Task: Add an event with the title Marketing Strategy Meeting, date '2023/10/18', time 8:30 AM to 10:30 AMand add a description: This session encourages active participation and engagement from all attendees. After each presentation, there will be a brief discussion where participants can share their observations, ask questions, and exchange tips and techniques. The collaborative environment allows for a rich learning experience, as participants can learn from one another's strengths and challenges., put the event into Yellow category . Add location for the event as: 321 Retiro Park, Madrid, Spain, logged in from the account softage.1@softage.netand send the event invitation to softage.6@softage.net and softage.7@softage.net. Set a reminder for the event 5 week before
Action: Mouse moved to (117, 112)
Screenshot: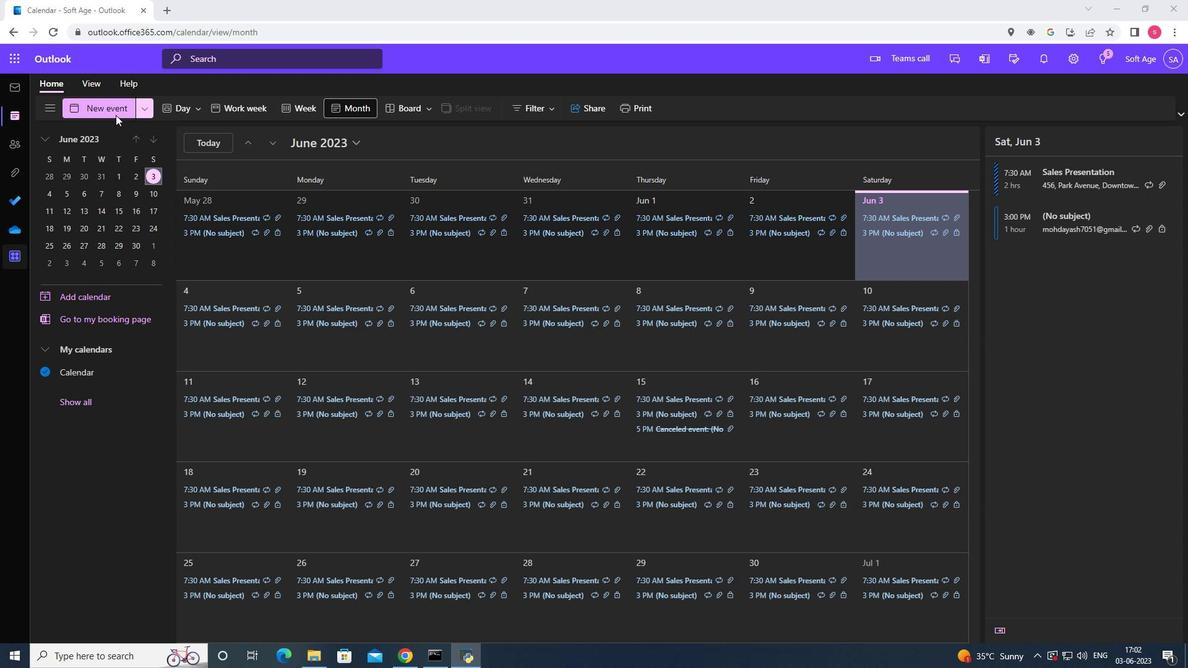 
Action: Mouse pressed left at (117, 112)
Screenshot: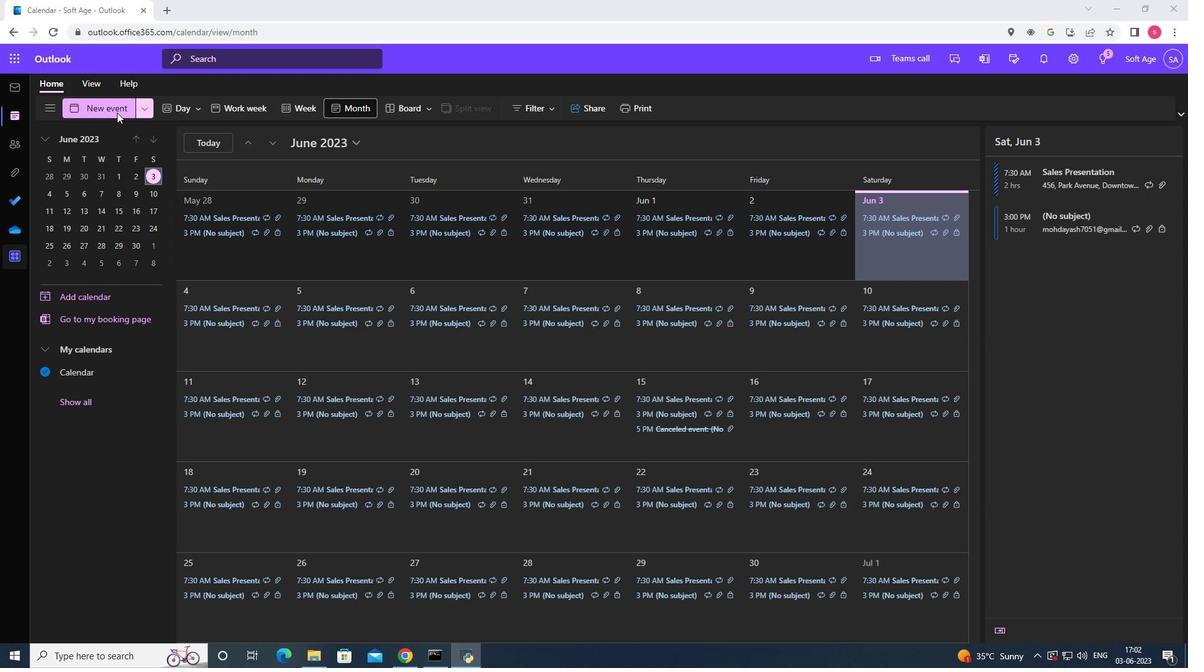 
Action: Mouse moved to (390, 192)
Screenshot: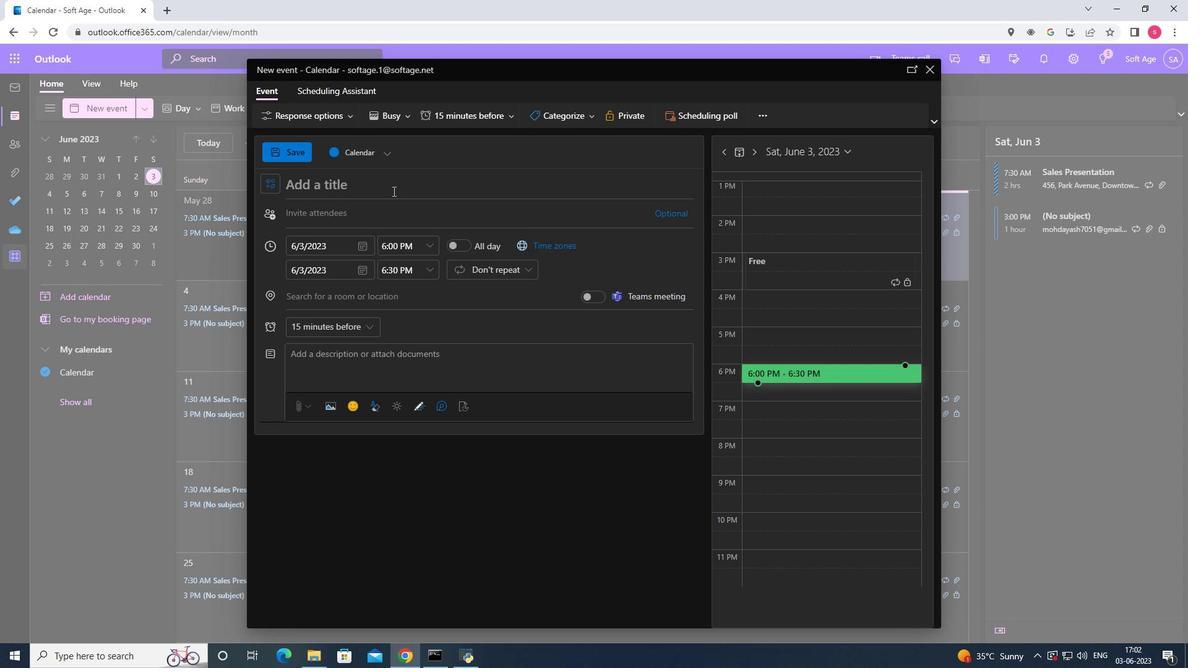 
Action: Key pressed <Key.shift>Marketing<Key.space><Key.shift>DS<Key.backspace><Key.backspace><Key.shift>Strategy<Key.space><Key.shift>Meeting
Screenshot: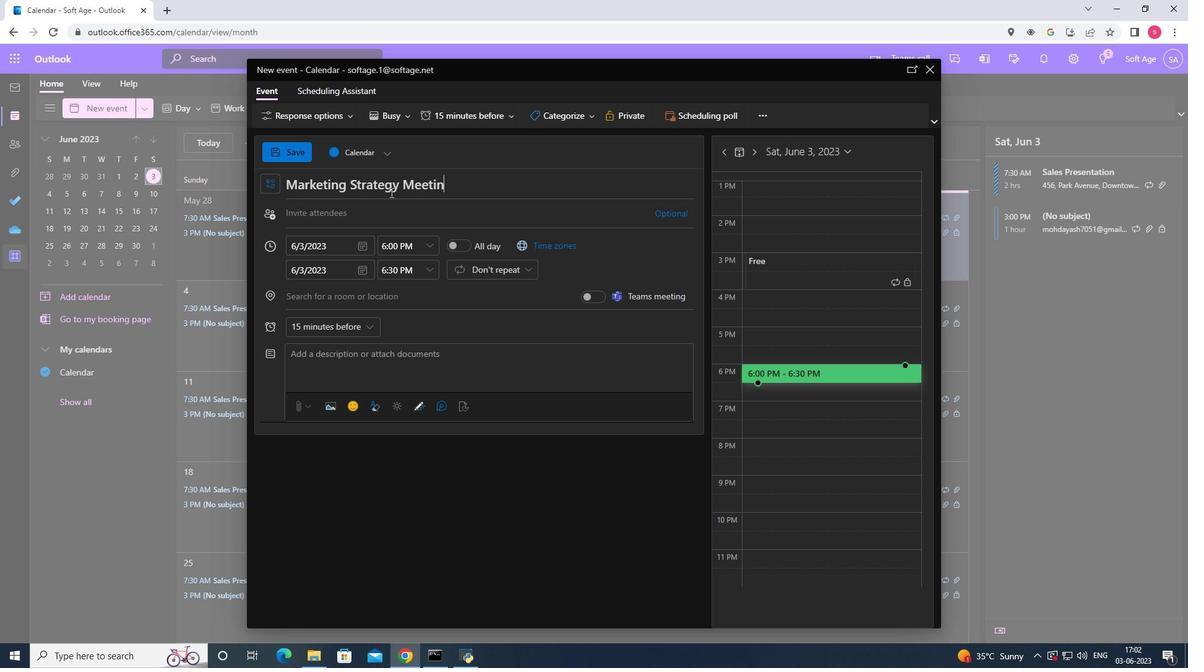 
Action: Mouse moved to (406, 355)
Screenshot: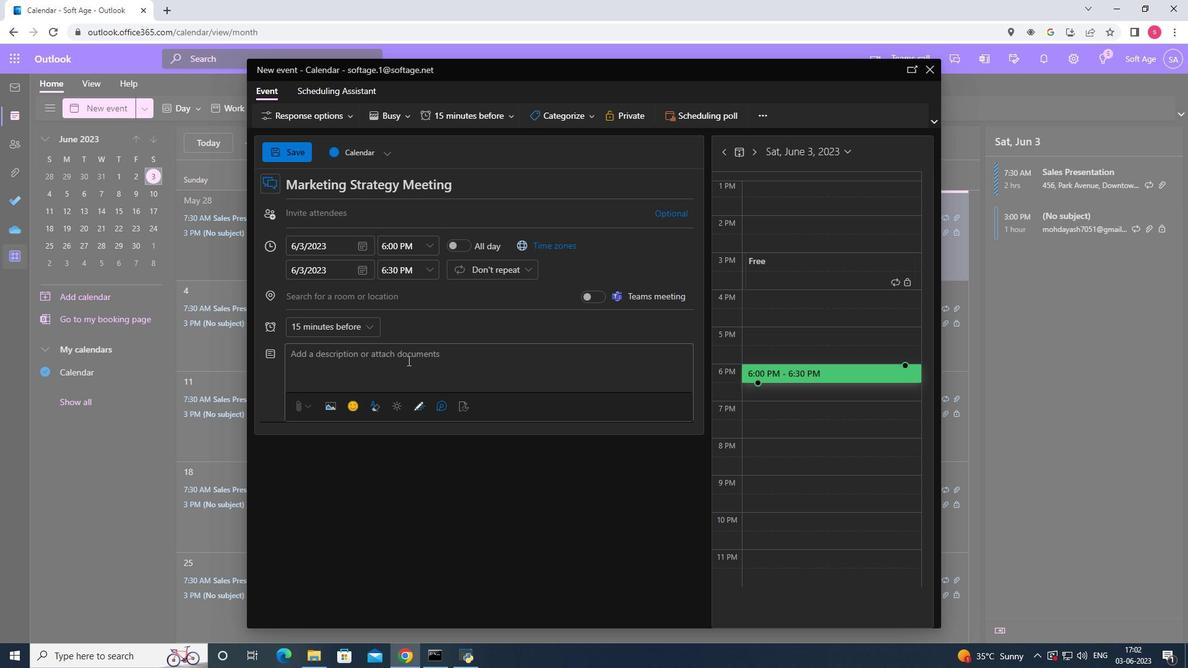 
Action: Mouse pressed left at (406, 355)
Screenshot: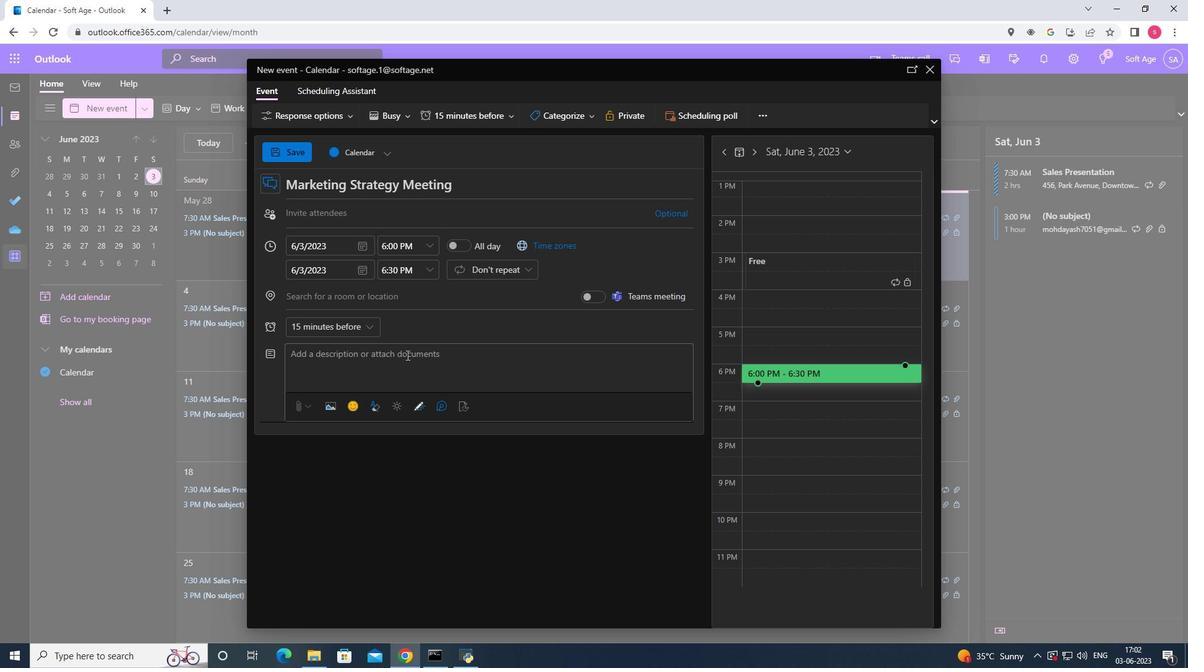 
Action: Mouse moved to (361, 248)
Screenshot: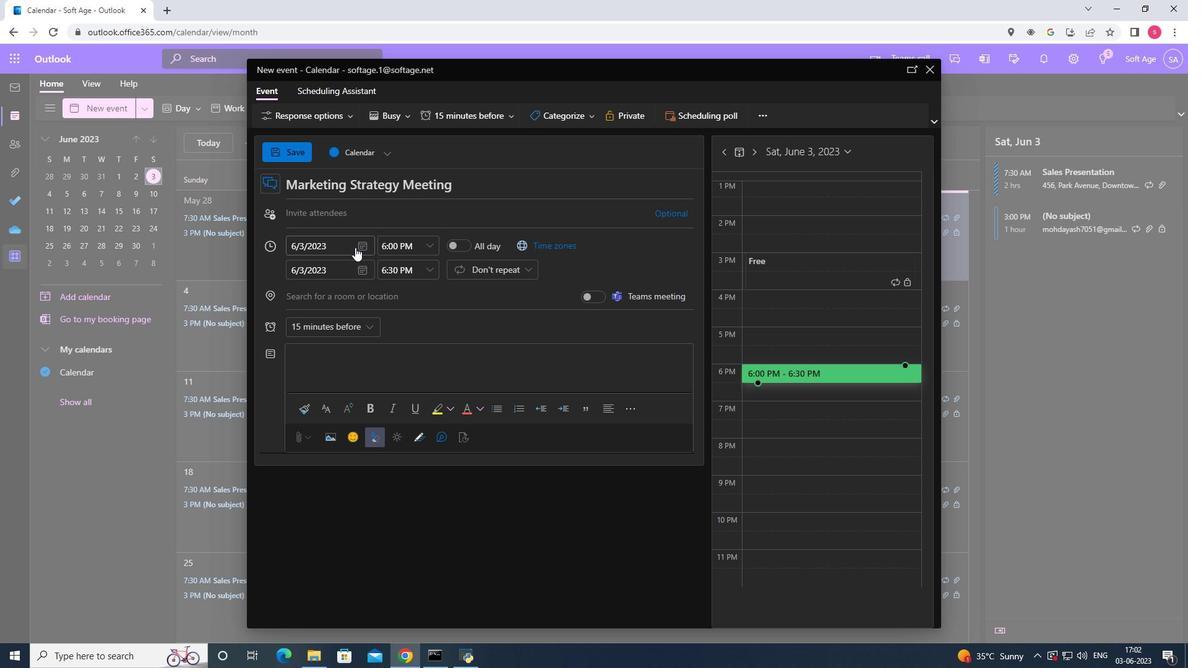 
Action: Mouse pressed left at (361, 248)
Screenshot: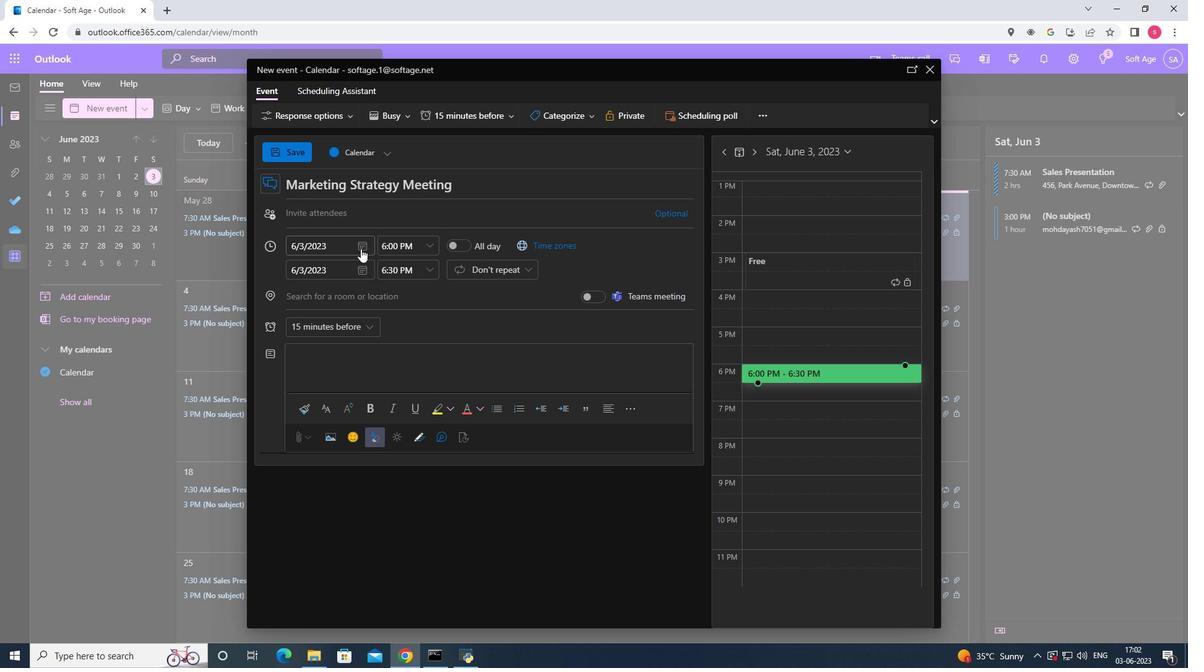 
Action: Mouse moved to (406, 276)
Screenshot: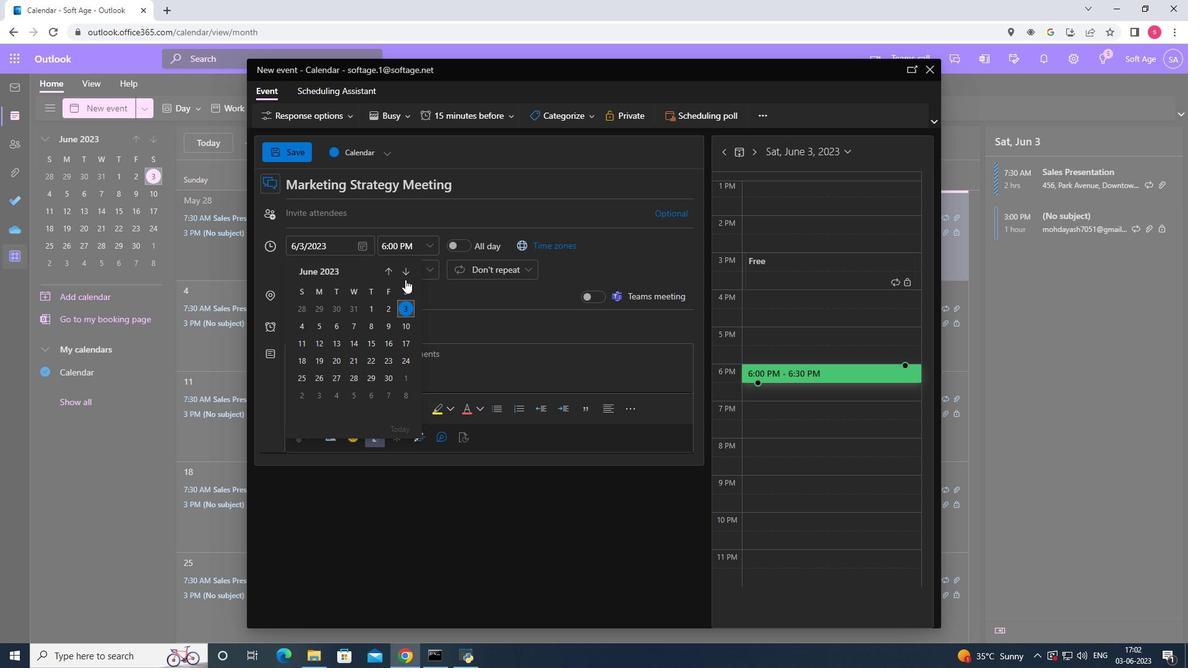 
Action: Mouse pressed left at (406, 276)
Screenshot: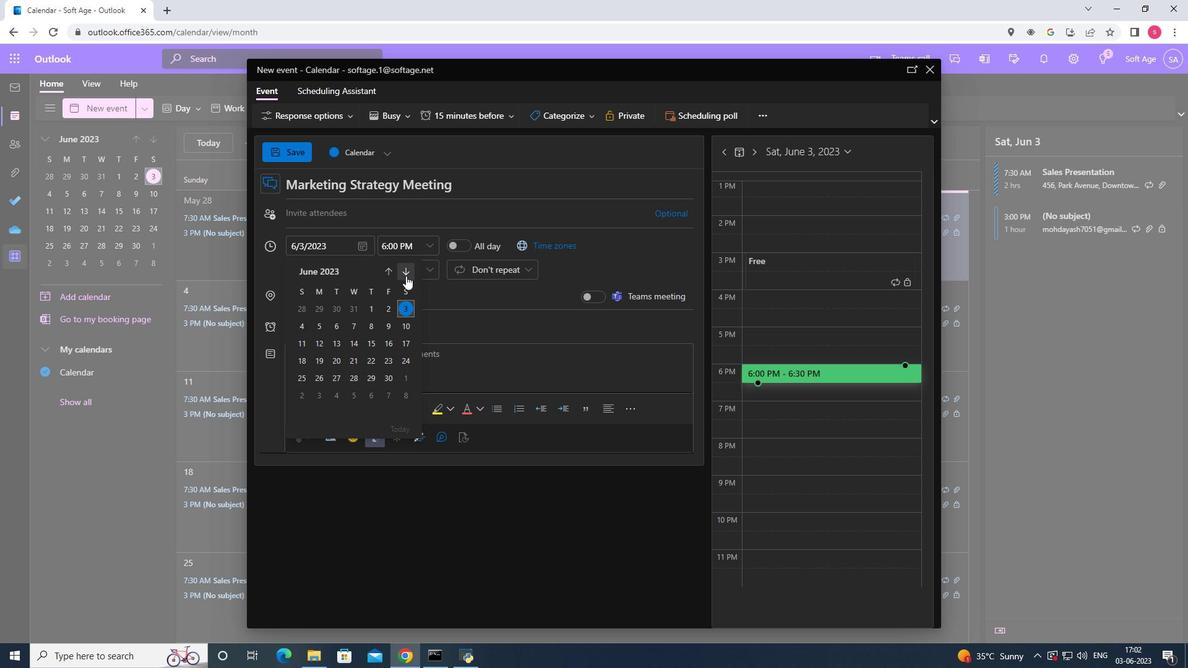 
Action: Mouse pressed left at (406, 276)
Screenshot: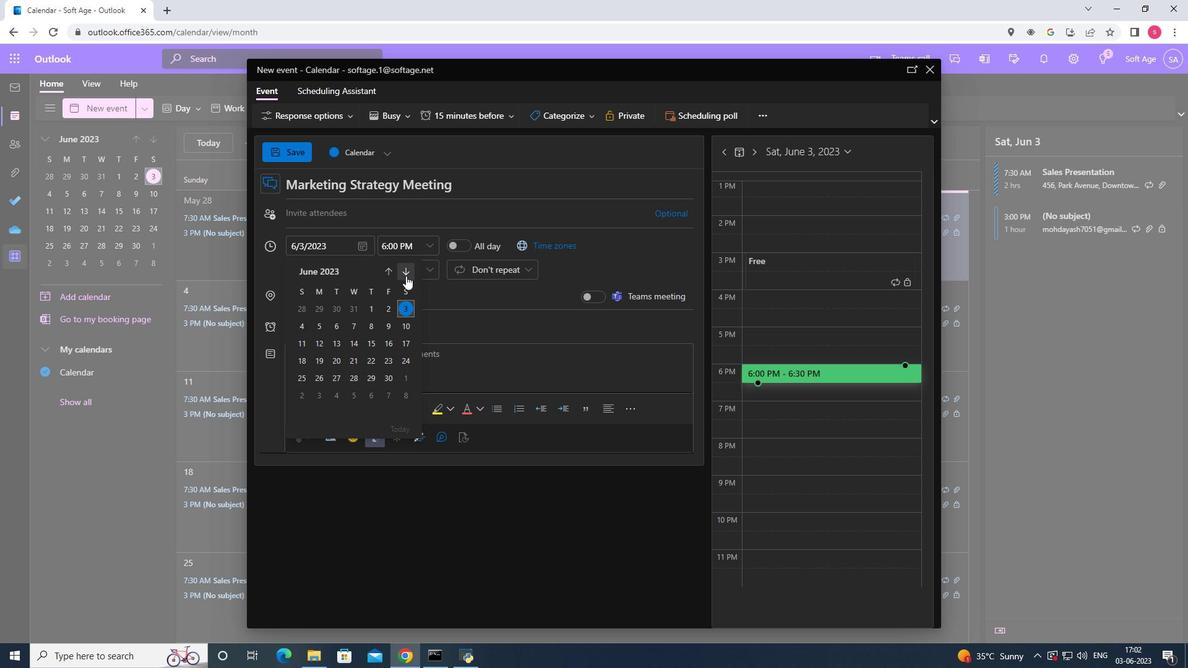 
Action: Mouse pressed left at (406, 276)
Screenshot: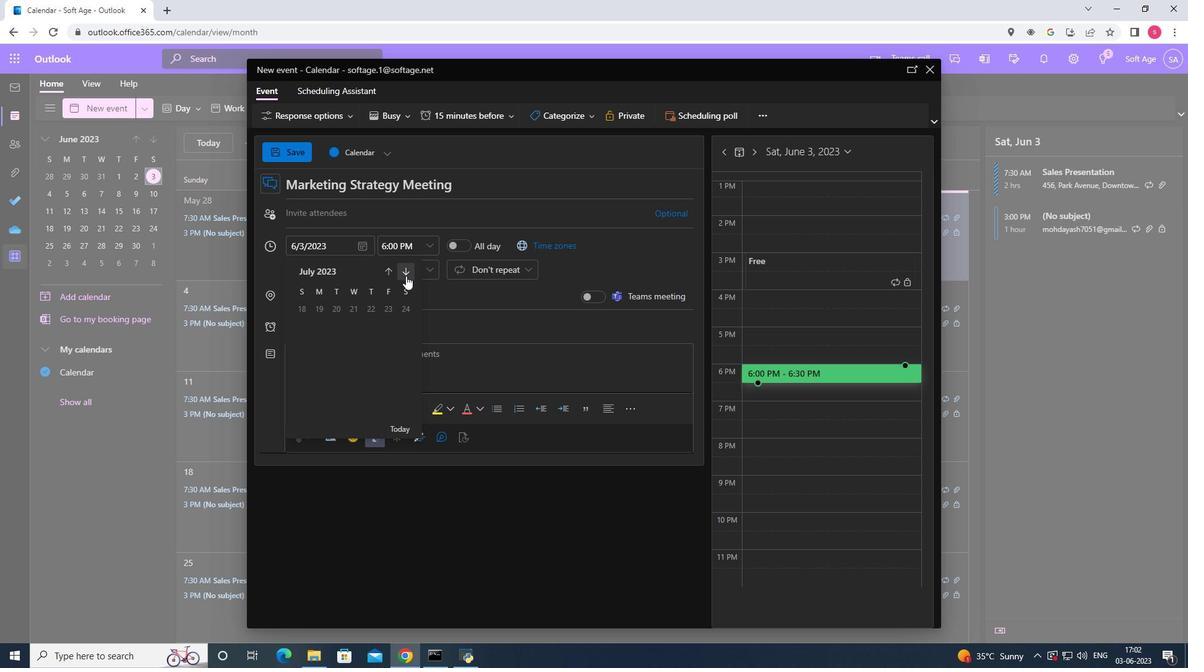 
Action: Mouse pressed left at (406, 276)
Screenshot: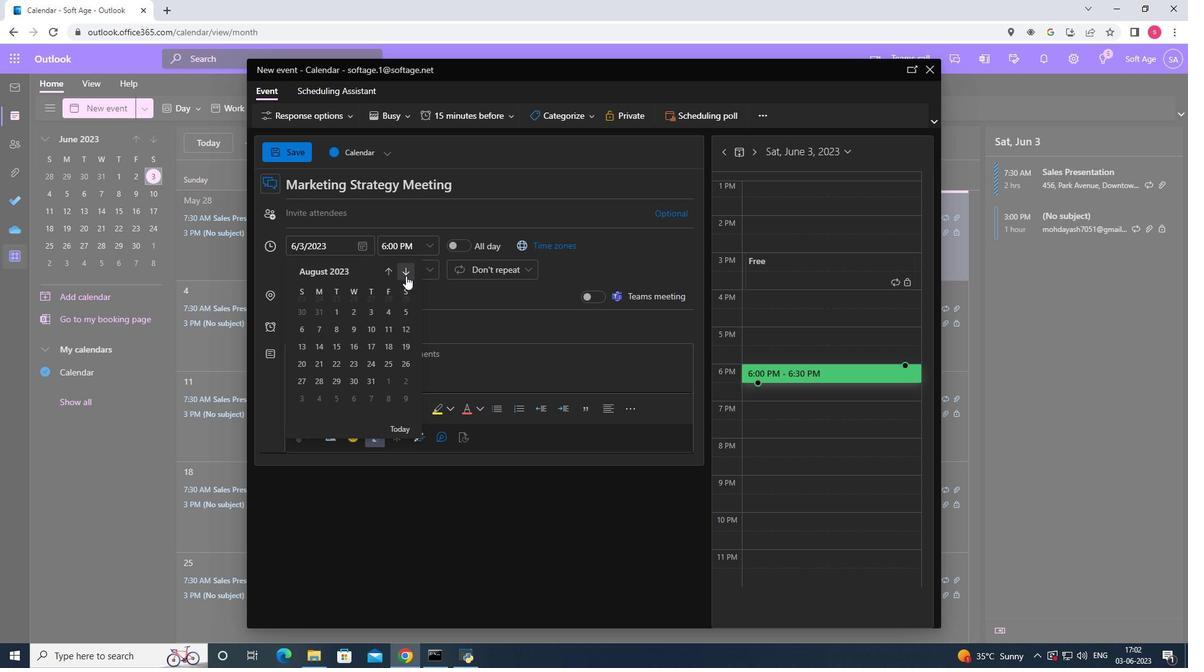 
Action: Mouse pressed left at (406, 276)
Screenshot: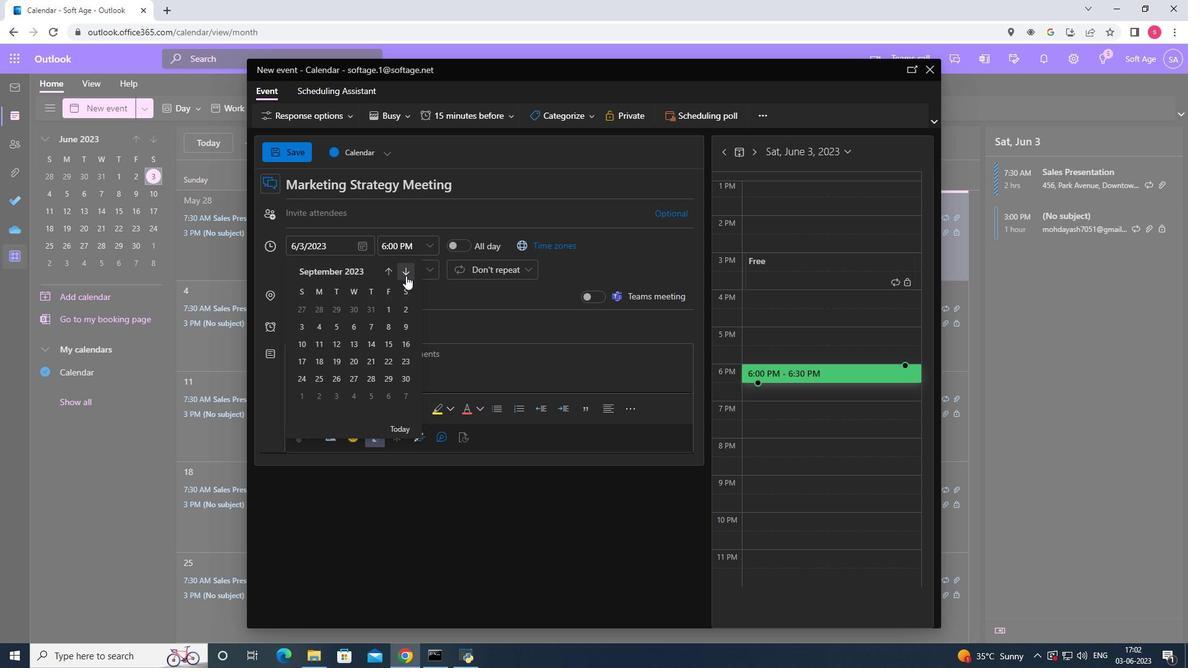 
Action: Mouse pressed left at (406, 276)
Screenshot: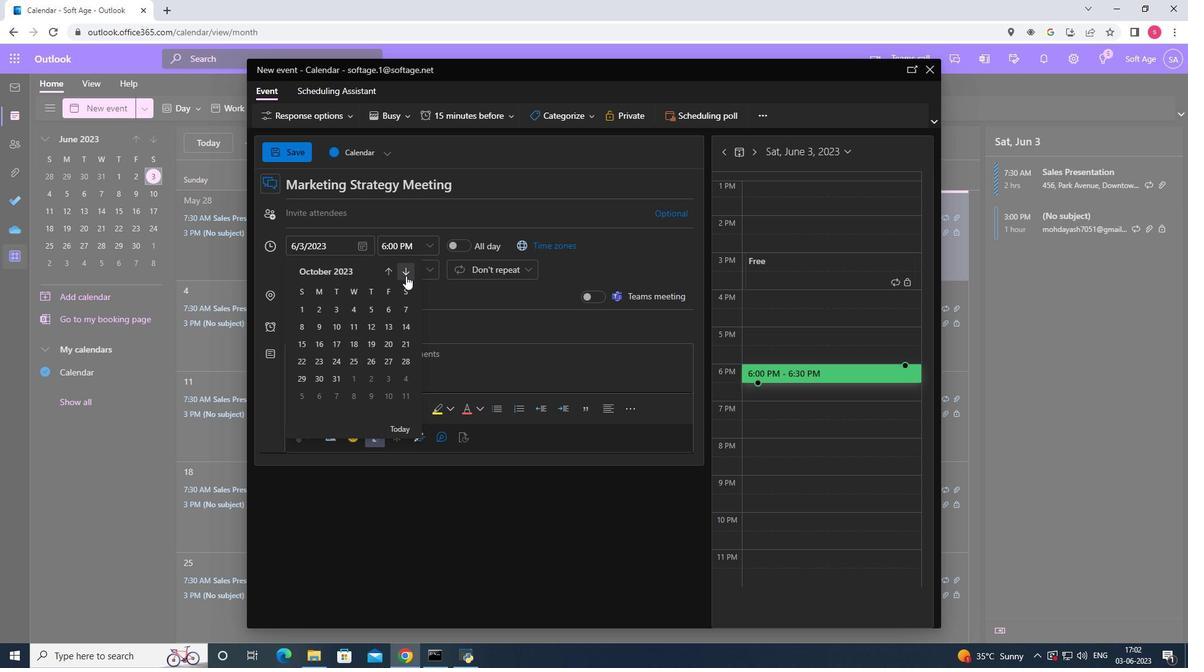 
Action: Mouse moved to (391, 273)
Screenshot: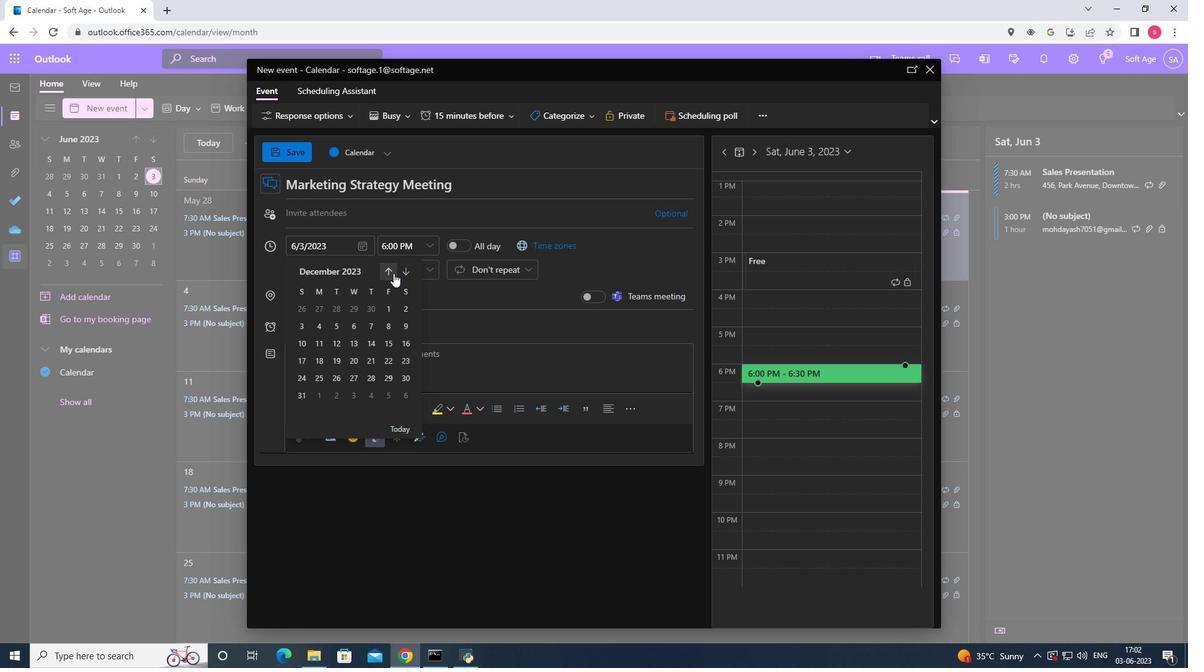 
Action: Mouse pressed left at (391, 273)
Screenshot: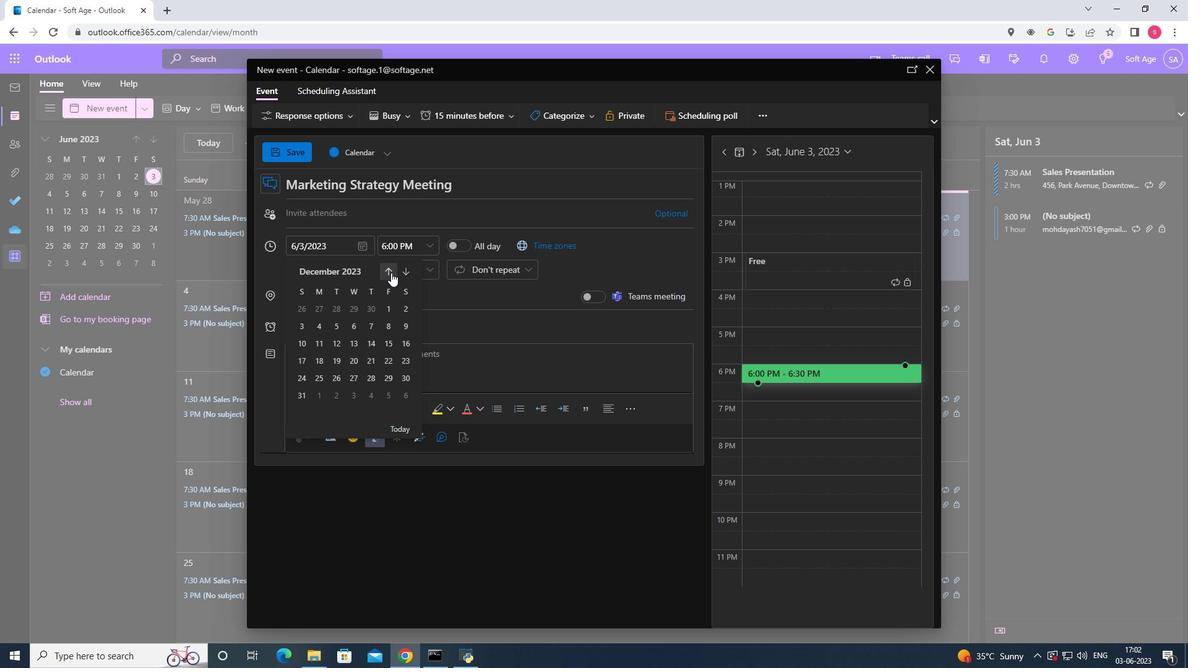 
Action: Mouse moved to (387, 273)
Screenshot: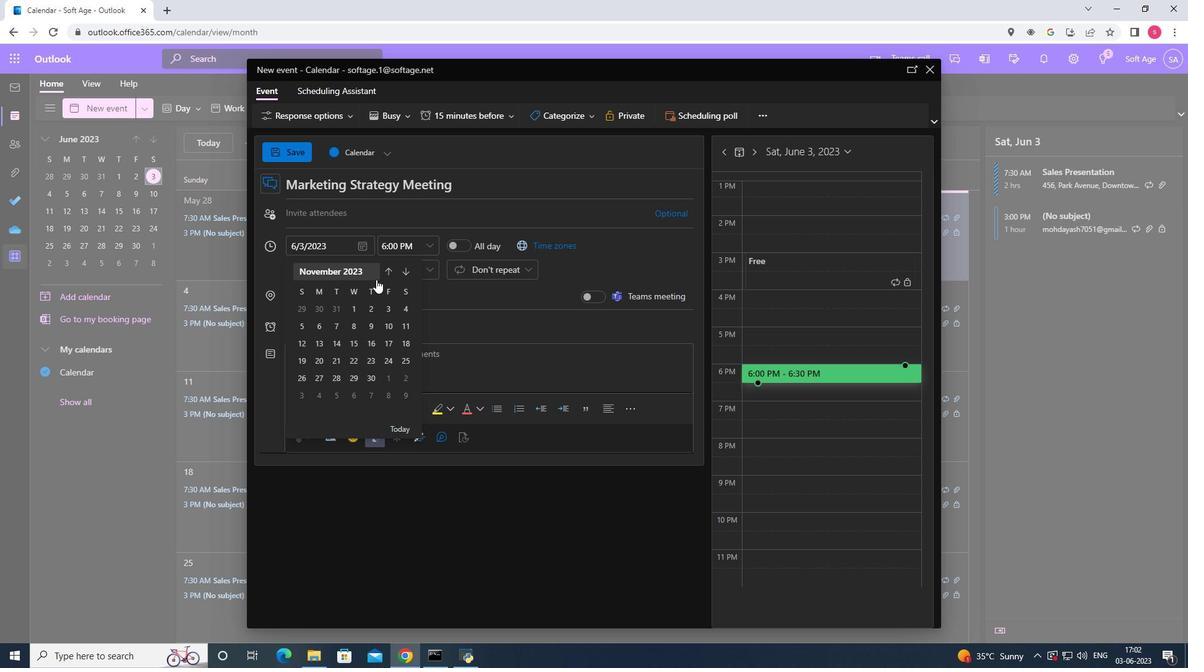 
Action: Mouse pressed left at (387, 273)
Screenshot: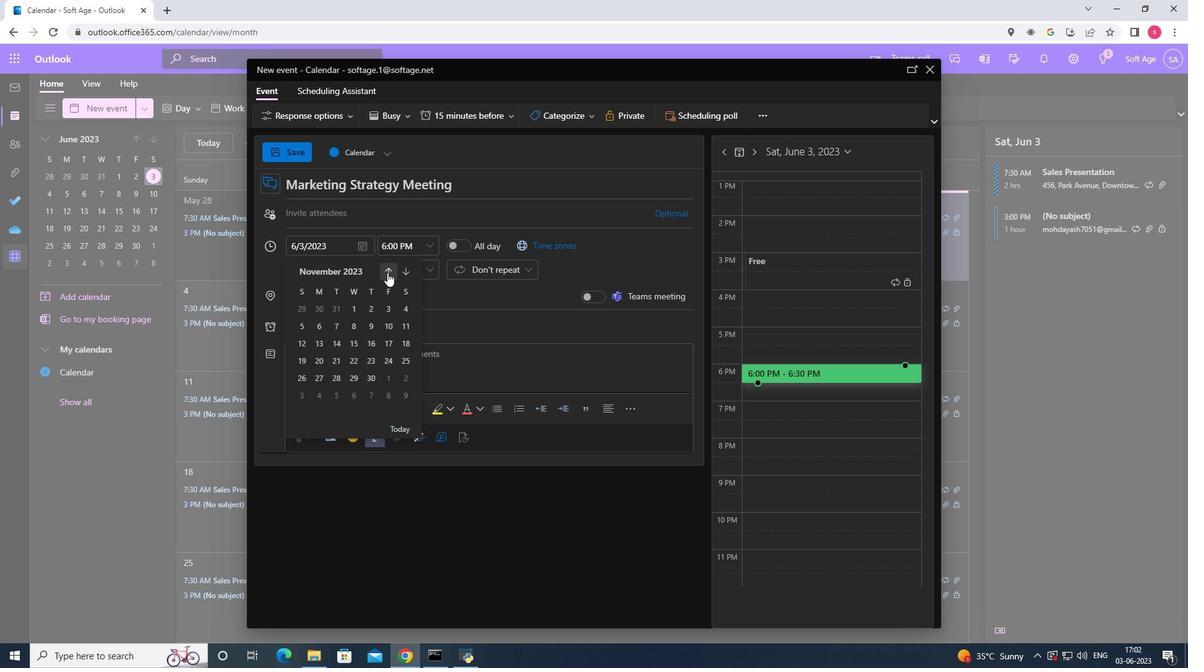 
Action: Mouse moved to (358, 343)
Screenshot: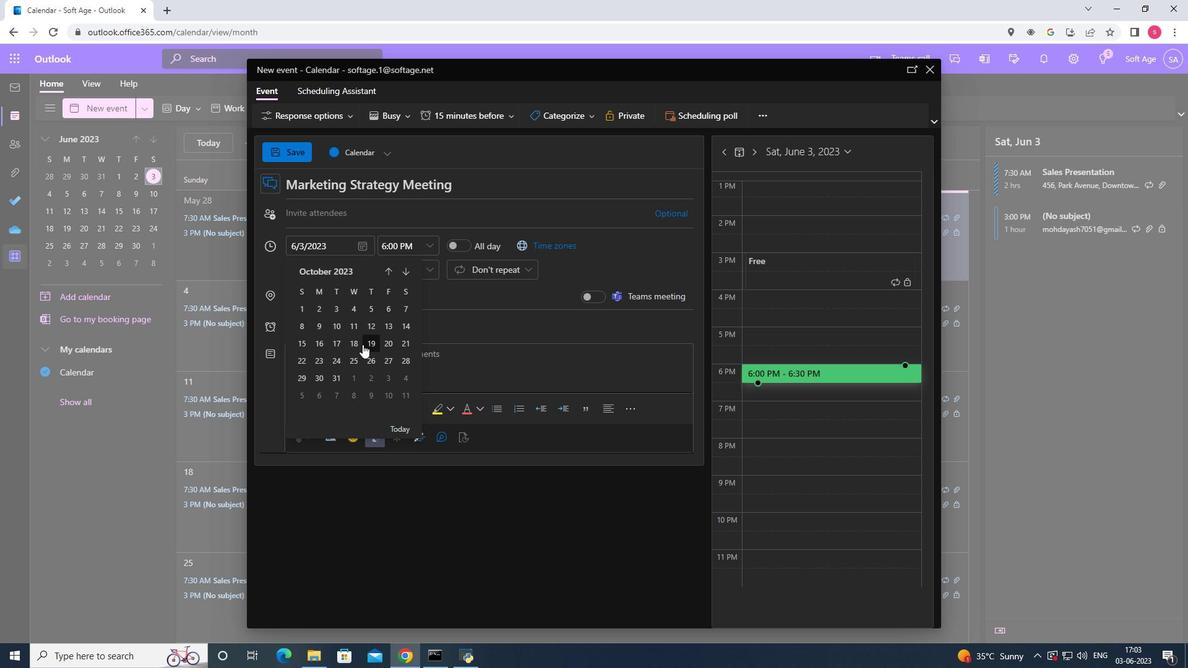 
Action: Mouse pressed left at (358, 343)
Screenshot: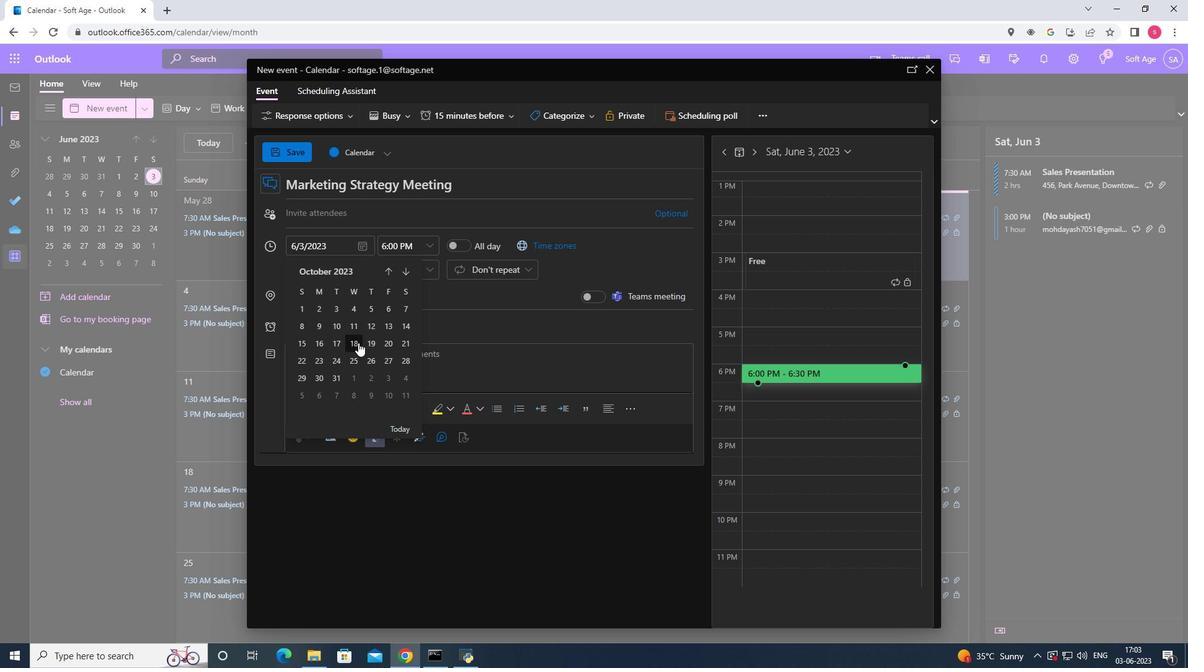 
Action: Mouse moved to (426, 245)
Screenshot: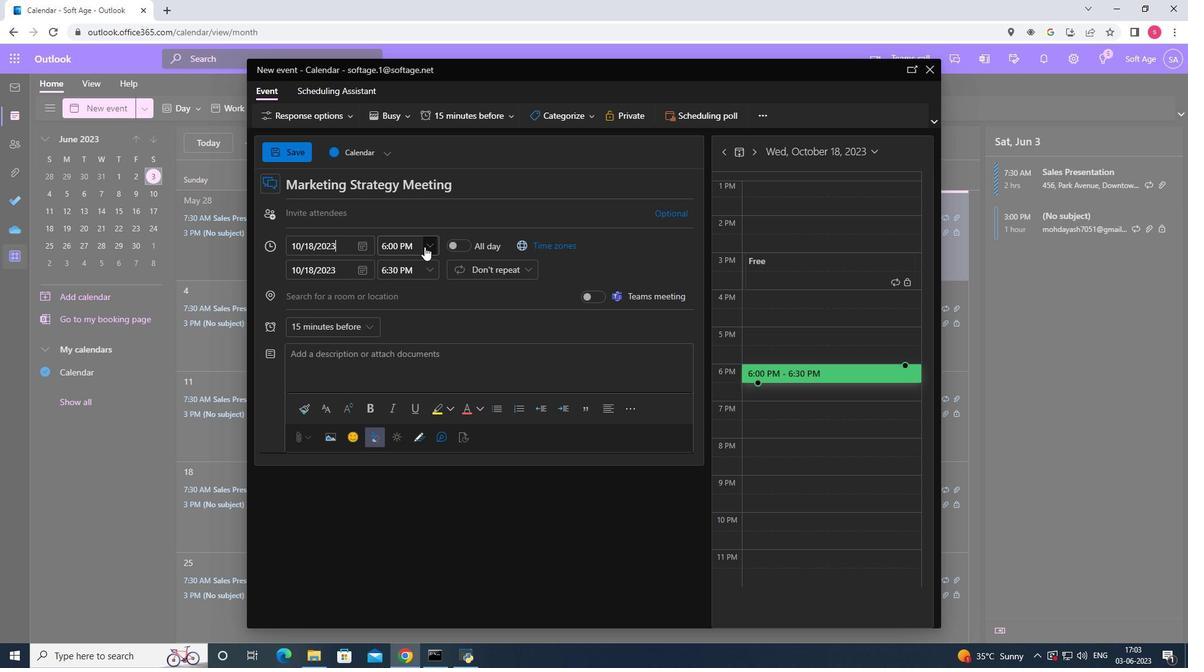 
Action: Mouse pressed left at (426, 245)
Screenshot: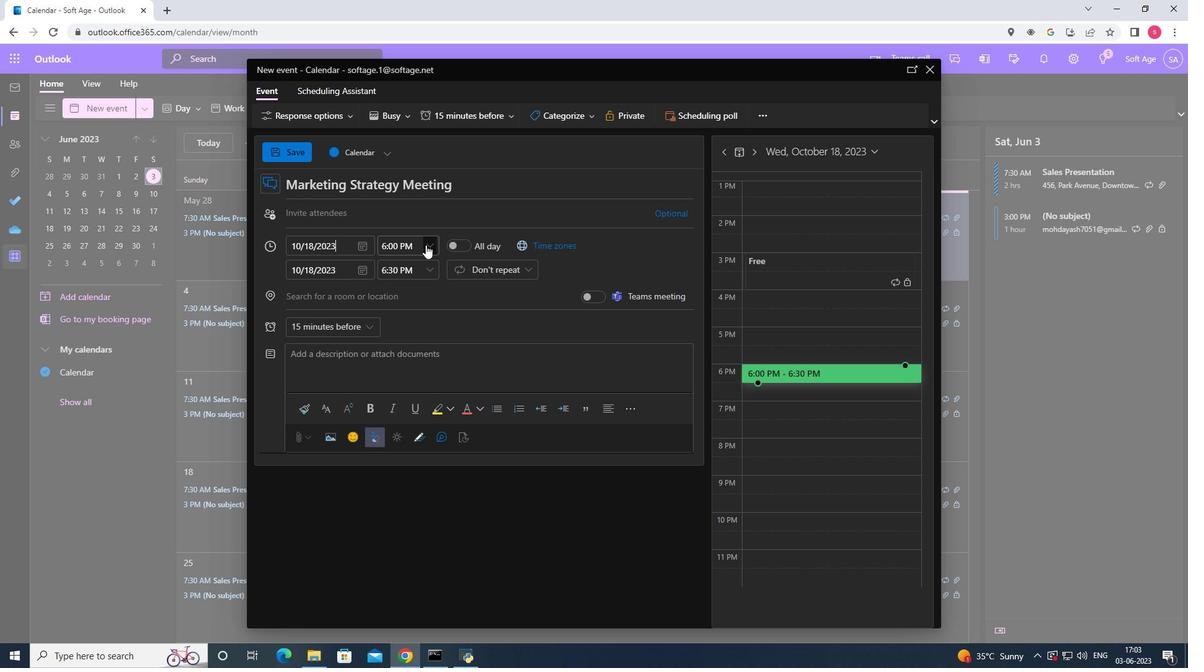 
Action: Mouse moved to (448, 258)
Screenshot: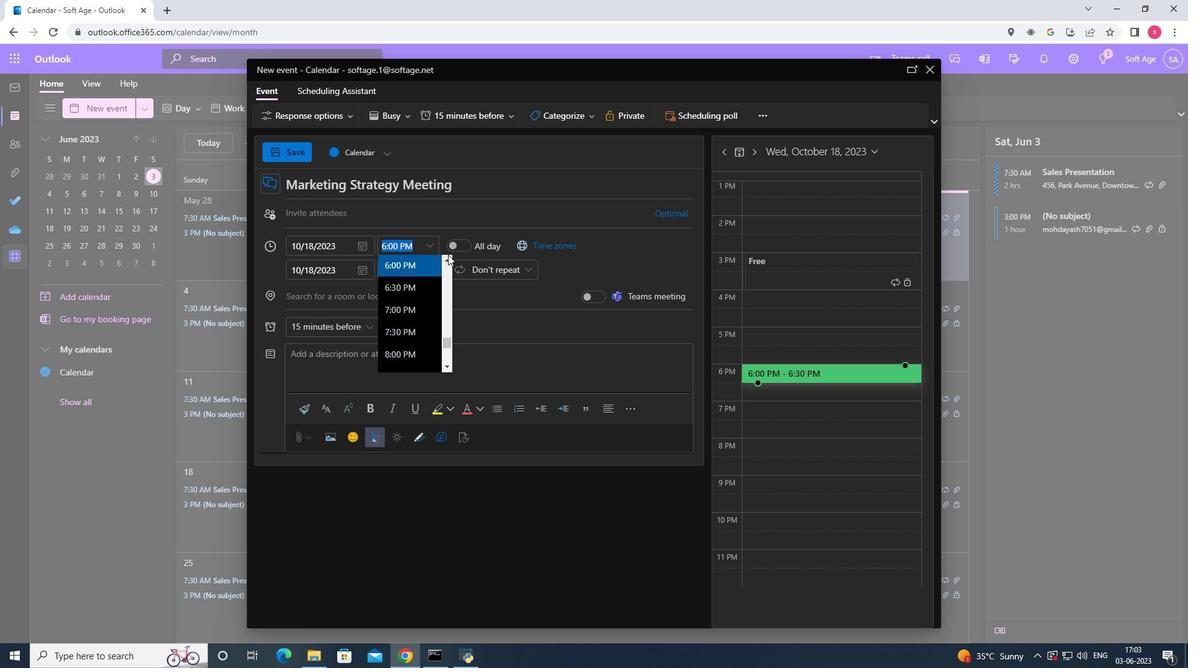 
Action: Mouse pressed left at (448, 258)
Screenshot: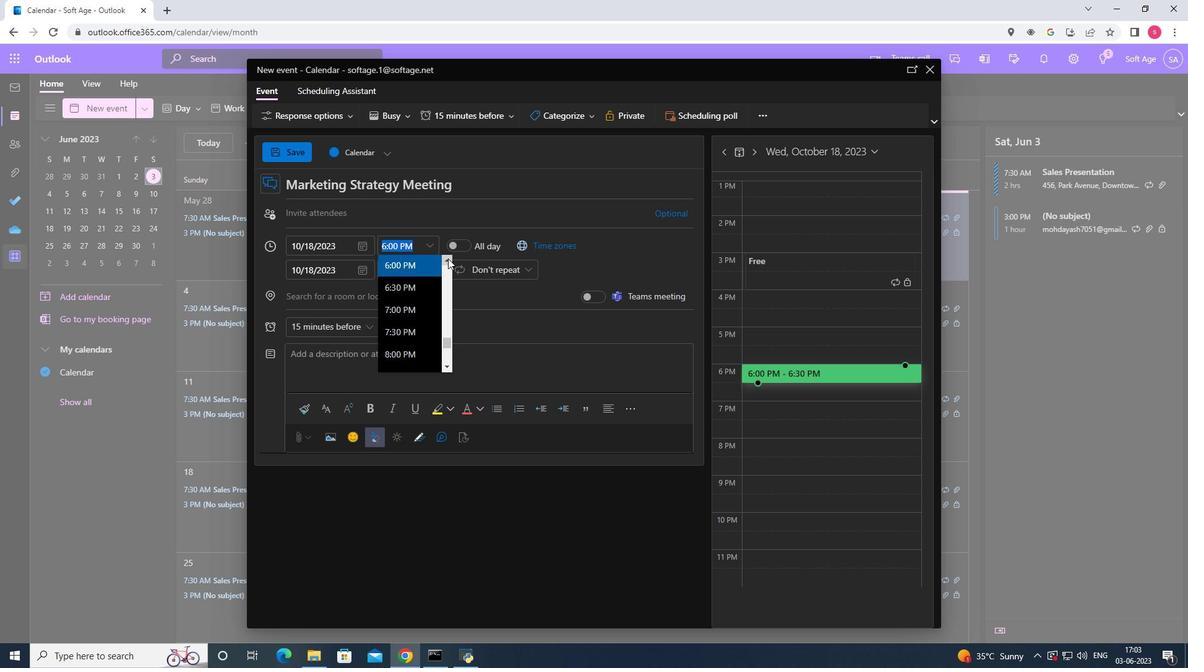 
Action: Mouse pressed left at (448, 258)
Screenshot: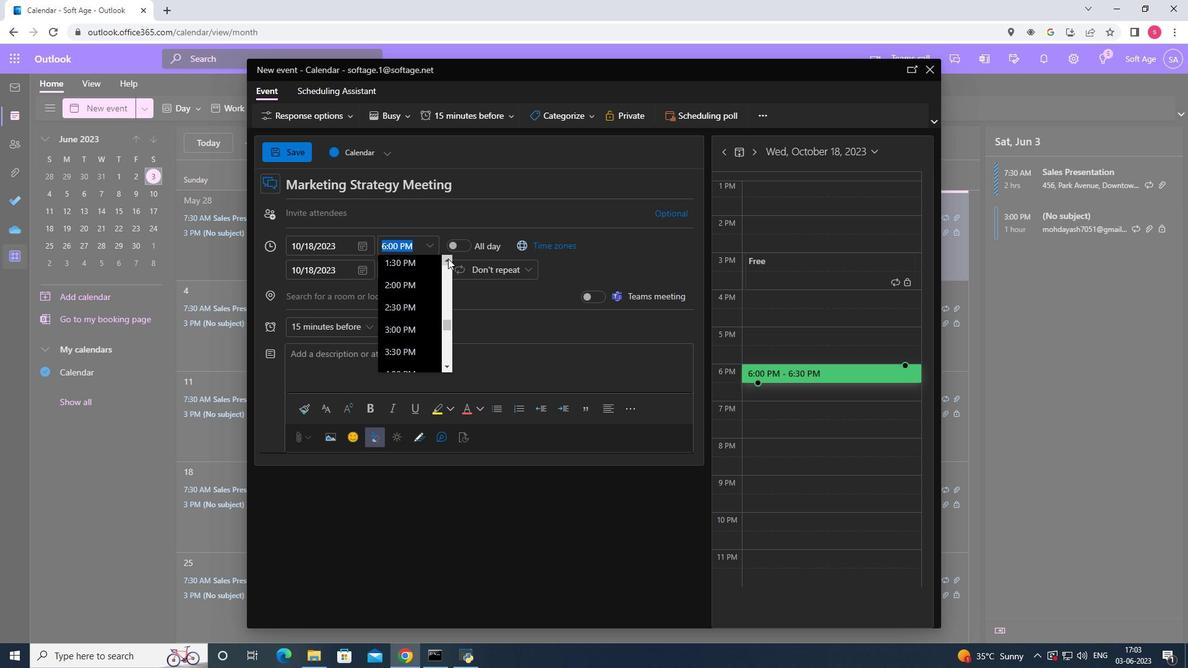 
Action: Mouse pressed left at (448, 258)
Screenshot: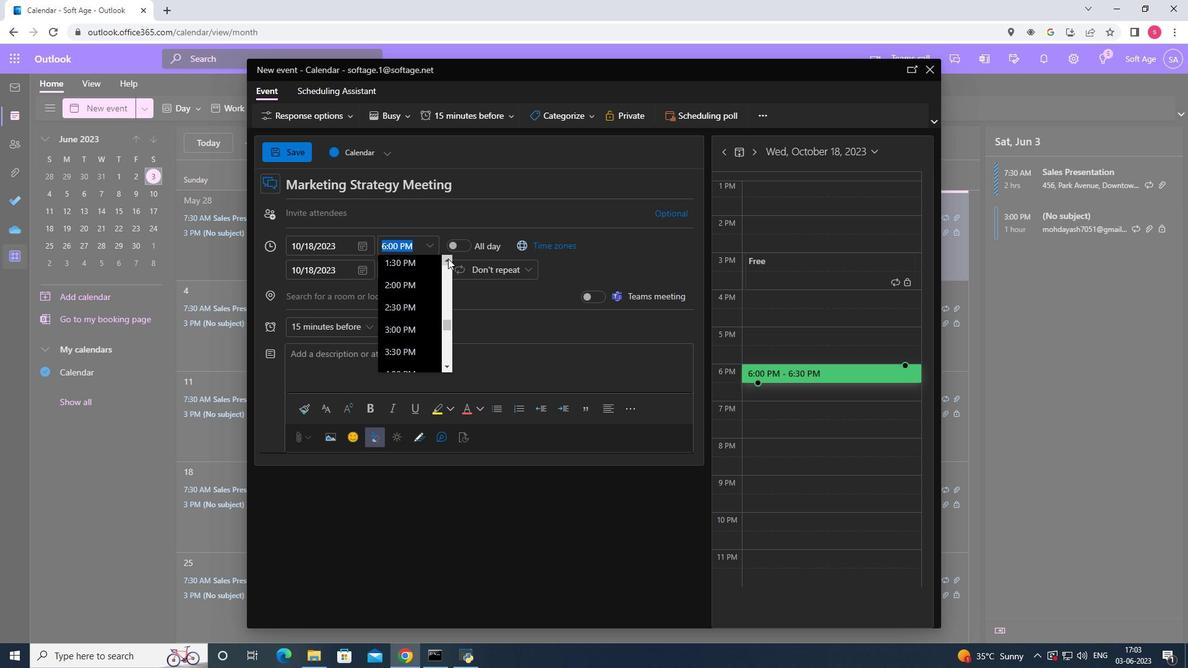 
Action: Mouse pressed left at (448, 258)
Screenshot: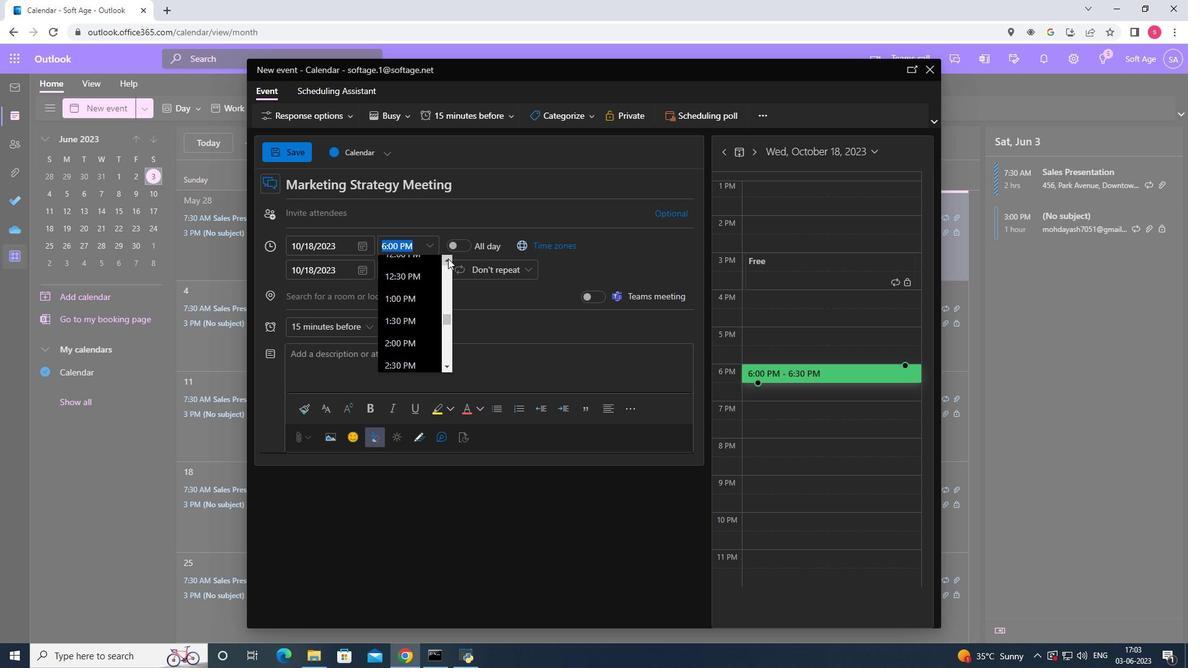 
Action: Mouse pressed left at (448, 258)
Screenshot: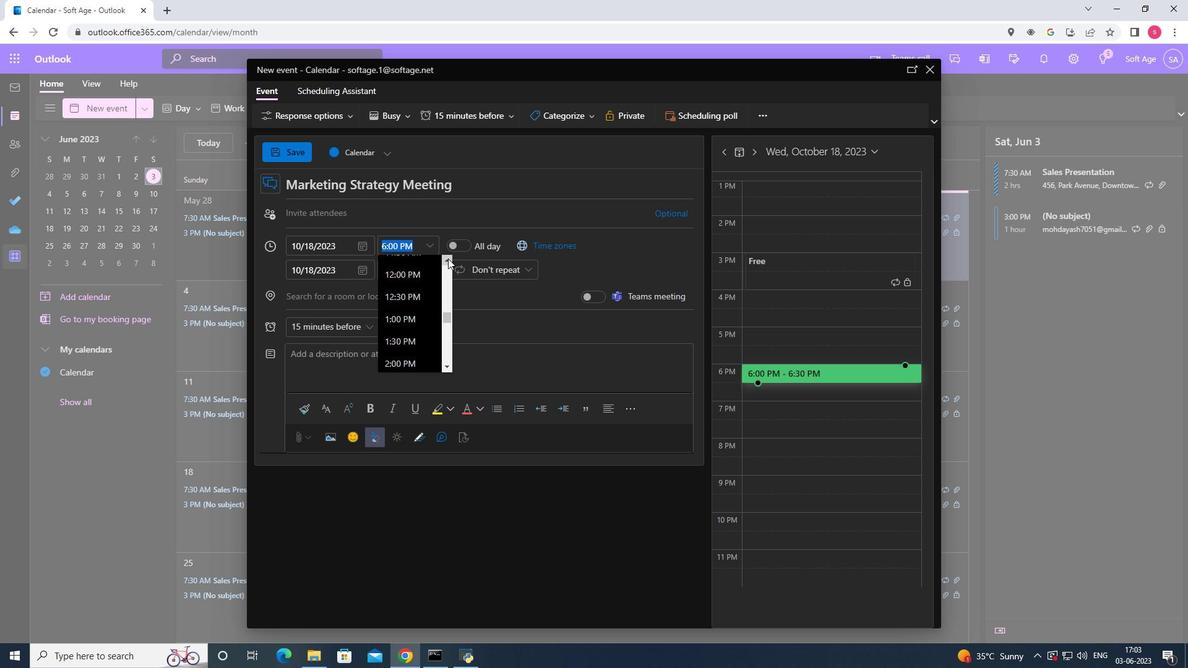 
Action: Mouse pressed left at (448, 258)
Screenshot: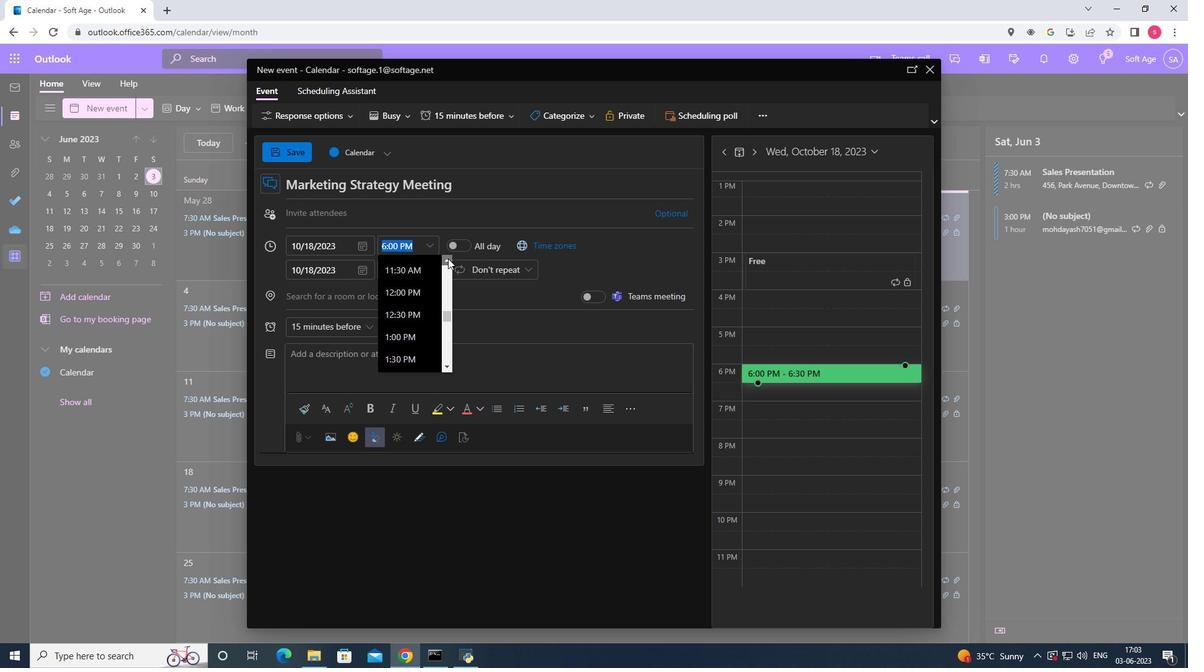 
Action: Mouse pressed left at (448, 258)
Screenshot: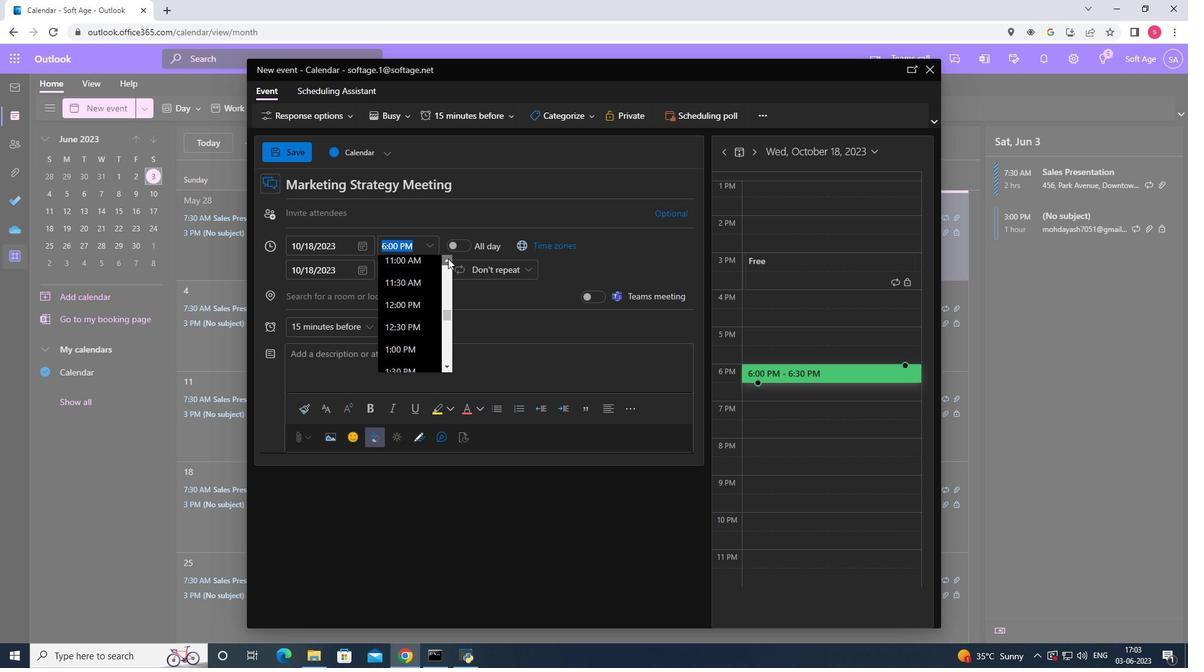 
Action: Mouse pressed left at (448, 258)
Screenshot: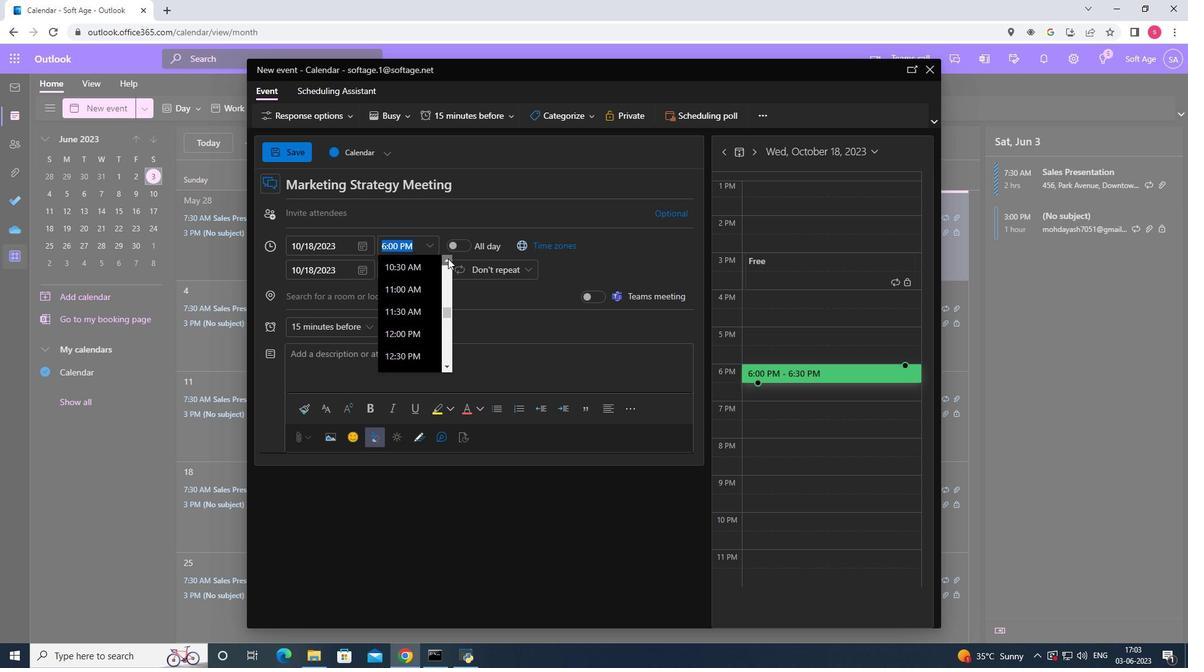 
Action: Mouse pressed left at (448, 258)
Screenshot: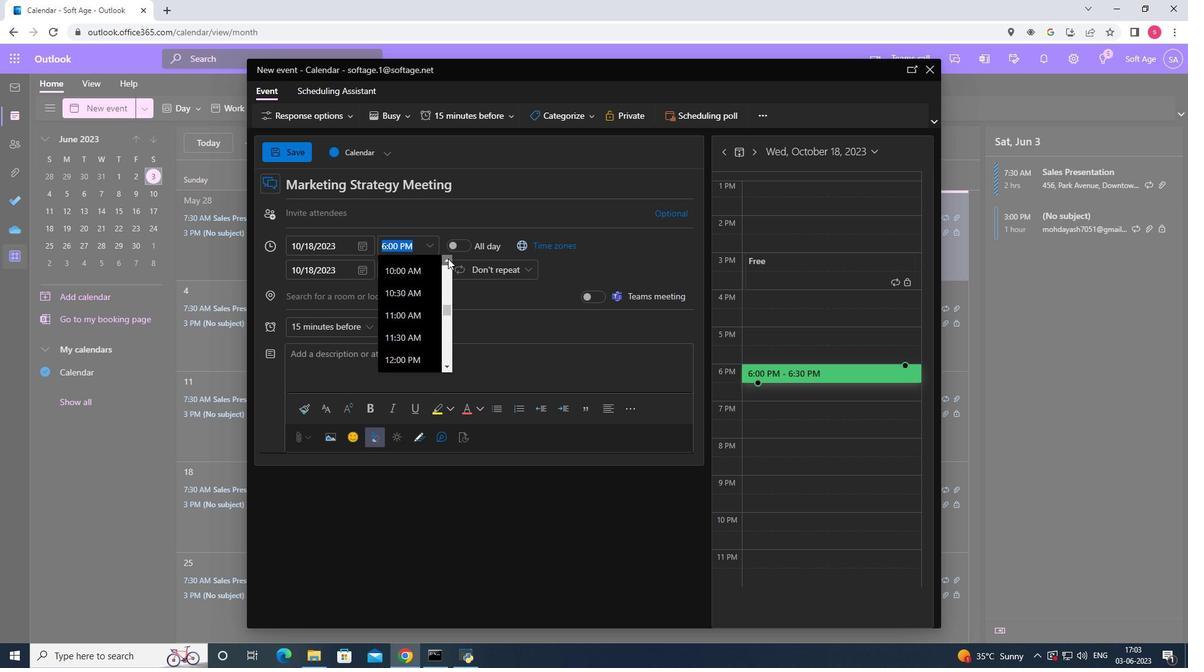 
Action: Mouse pressed left at (448, 258)
Screenshot: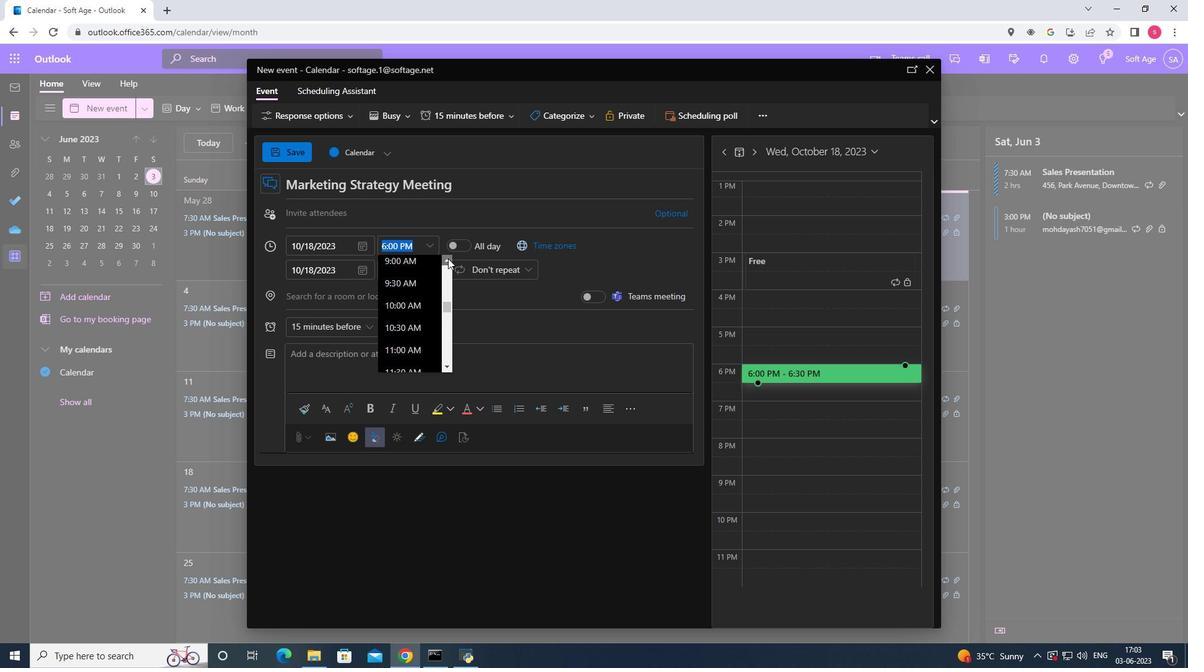 
Action: Mouse moved to (408, 268)
Screenshot: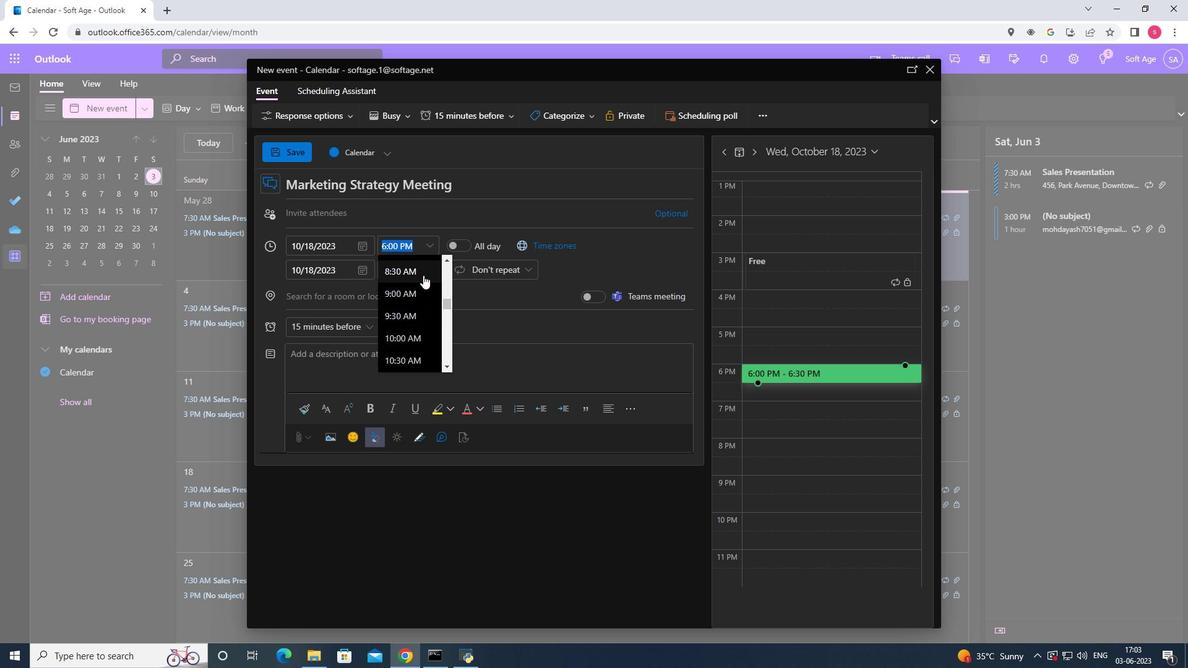 
Action: Mouse pressed left at (408, 268)
Screenshot: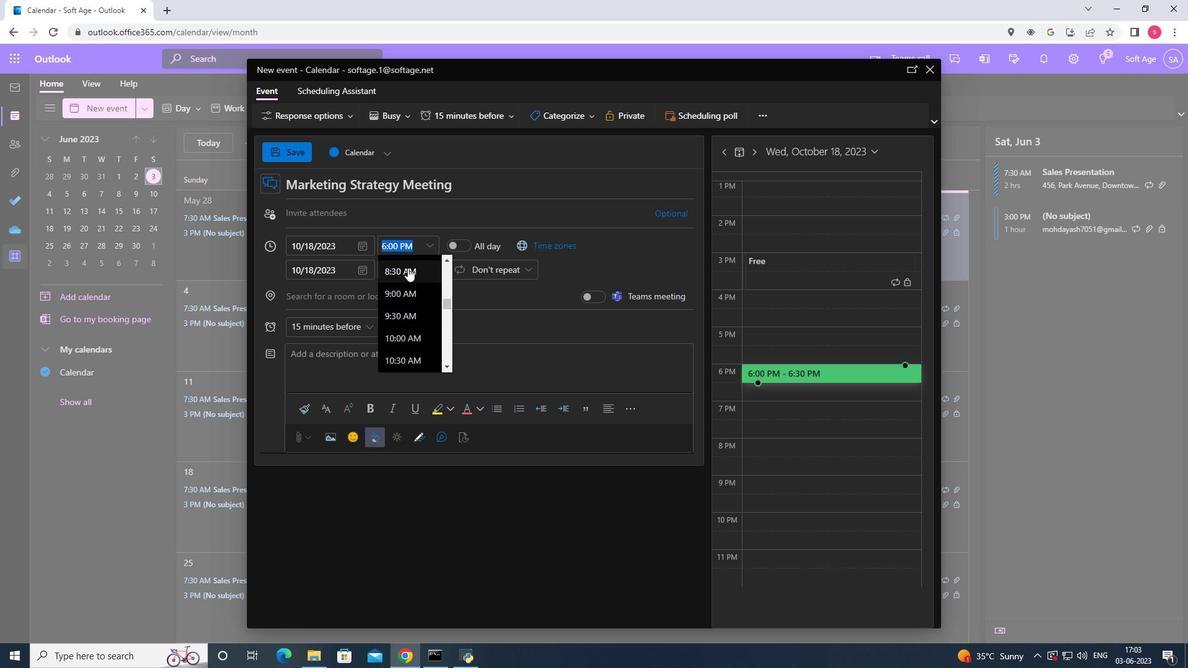 
Action: Mouse moved to (428, 272)
Screenshot: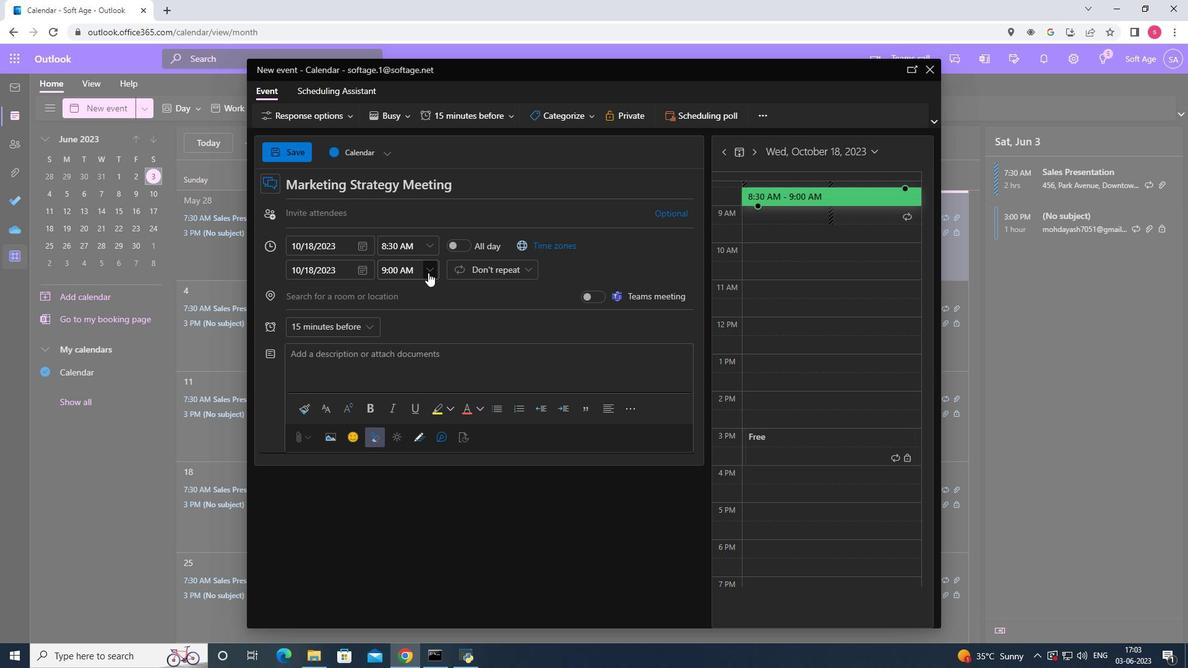 
Action: Mouse pressed left at (428, 272)
Screenshot: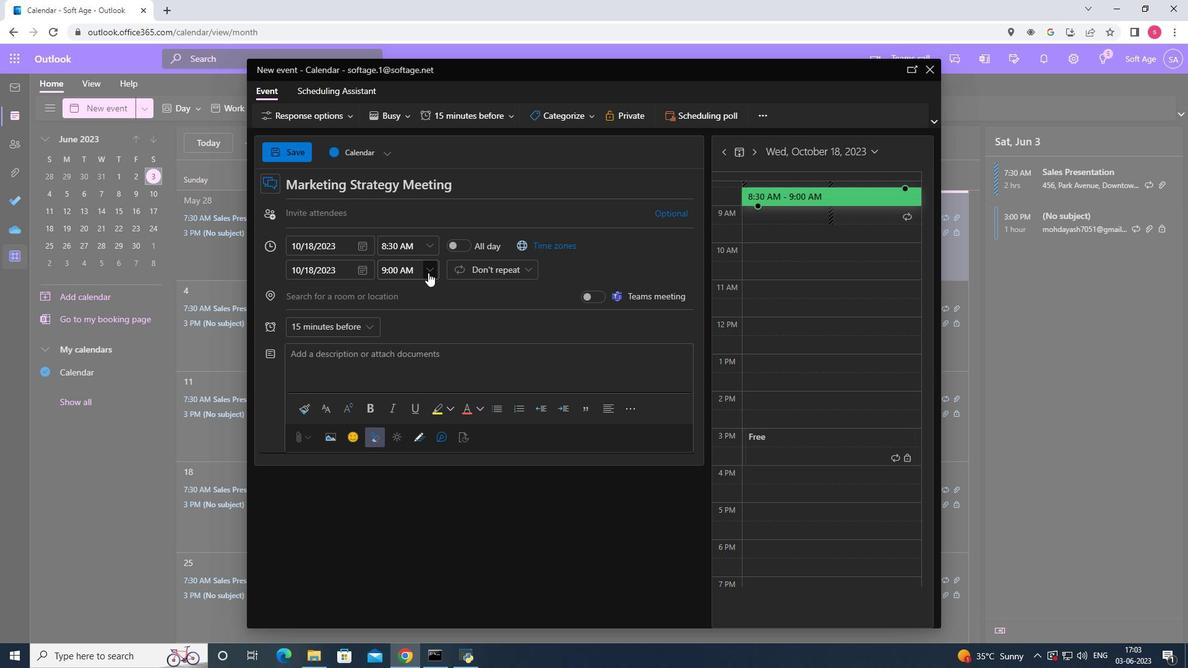 
Action: Mouse moved to (419, 352)
Screenshot: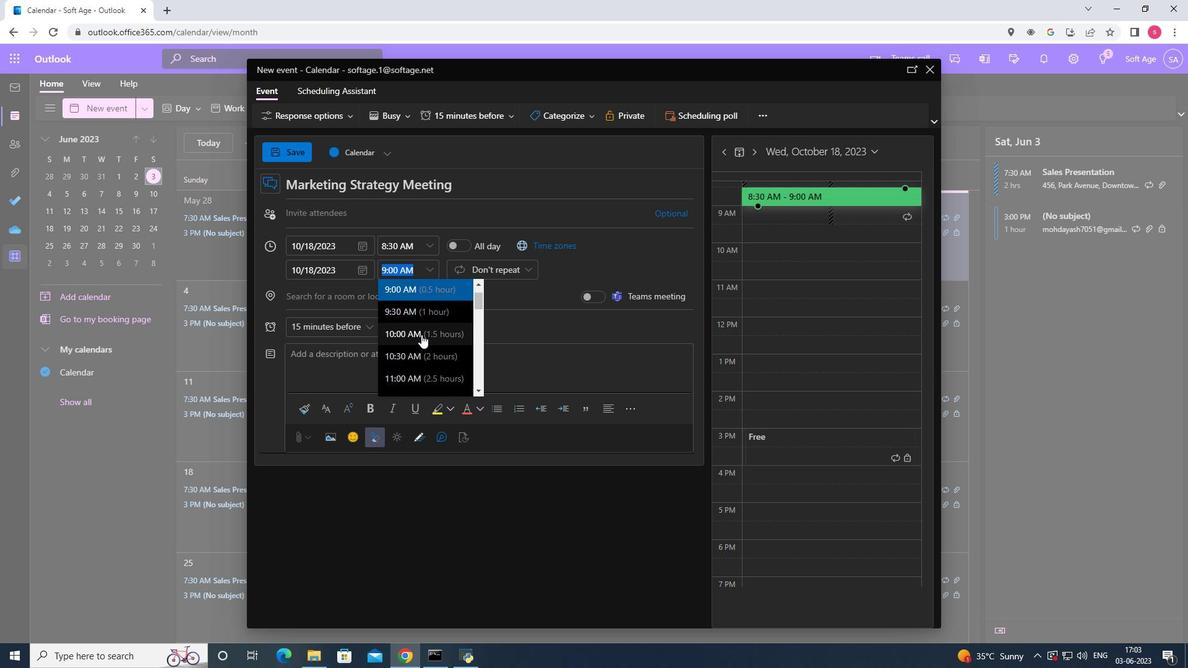
Action: Mouse pressed left at (419, 352)
Screenshot: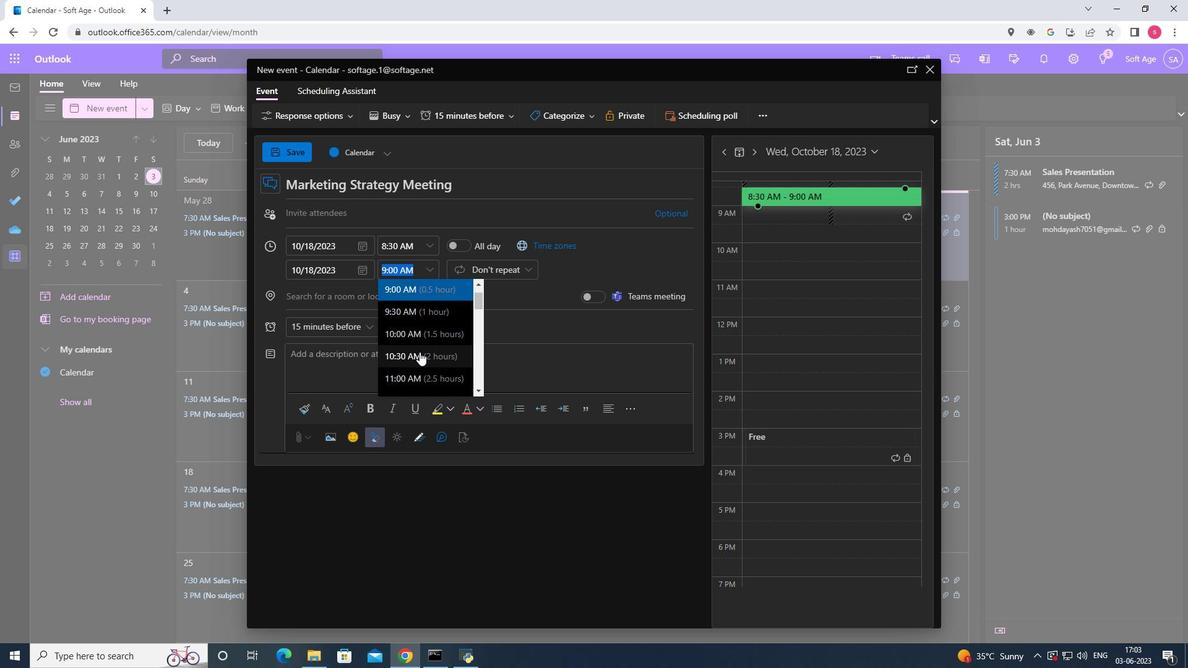 
Action: Mouse moved to (359, 362)
Screenshot: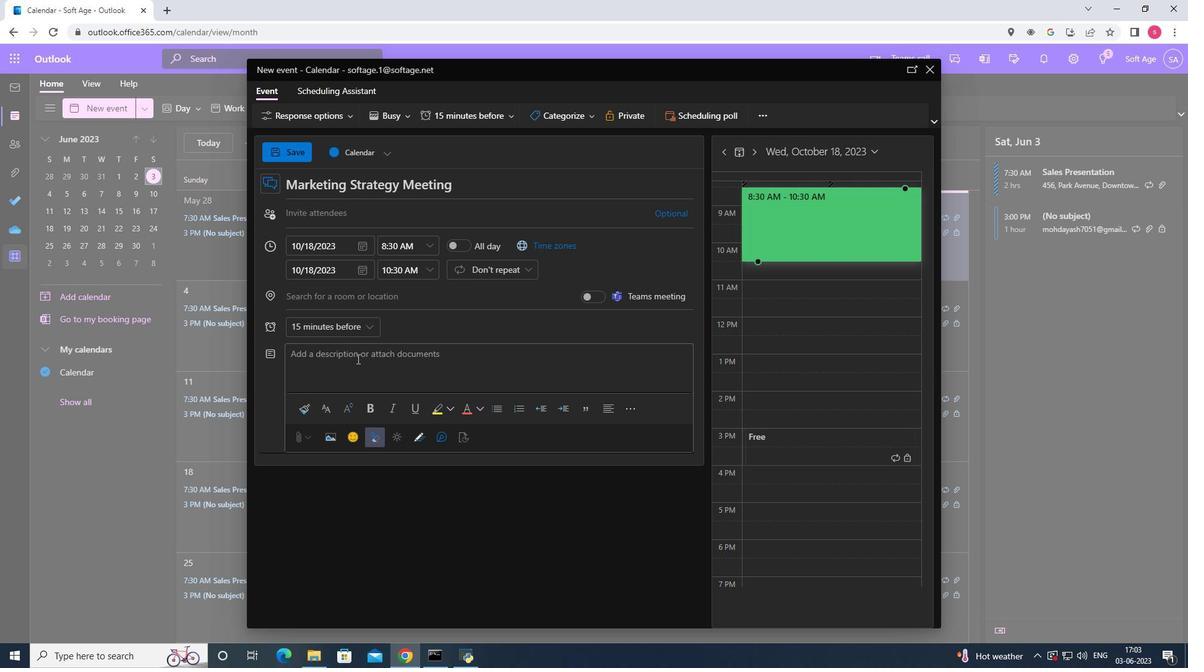 
Action: Mouse pressed left at (359, 362)
Screenshot: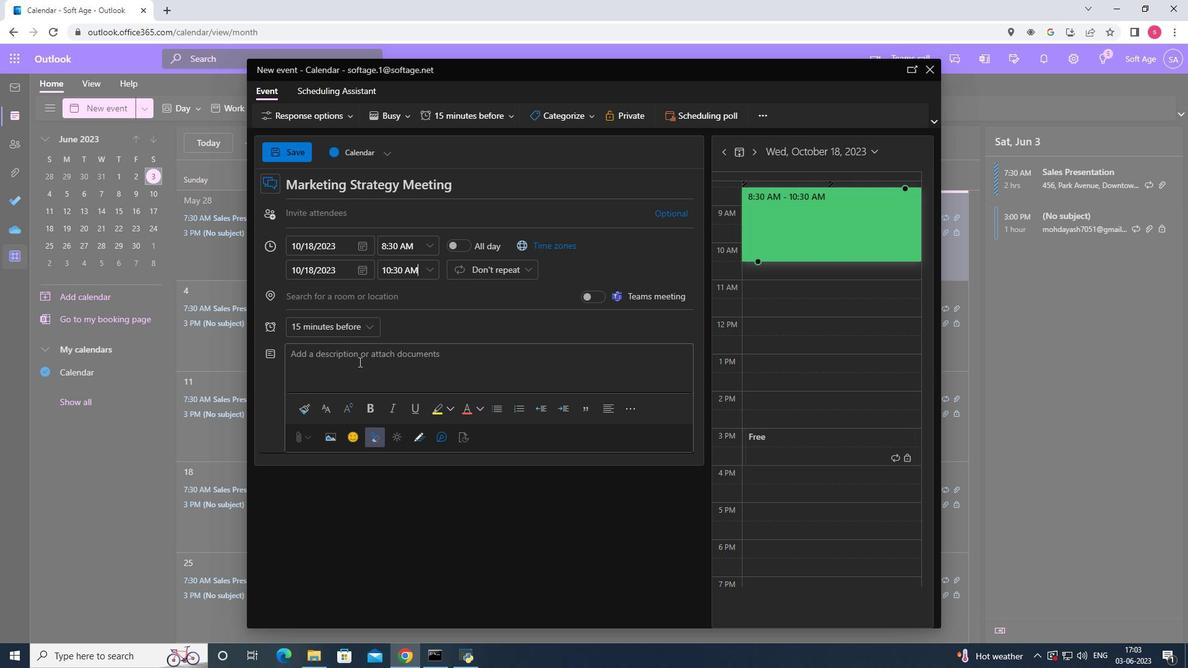 
Action: Mouse moved to (359, 362)
Screenshot: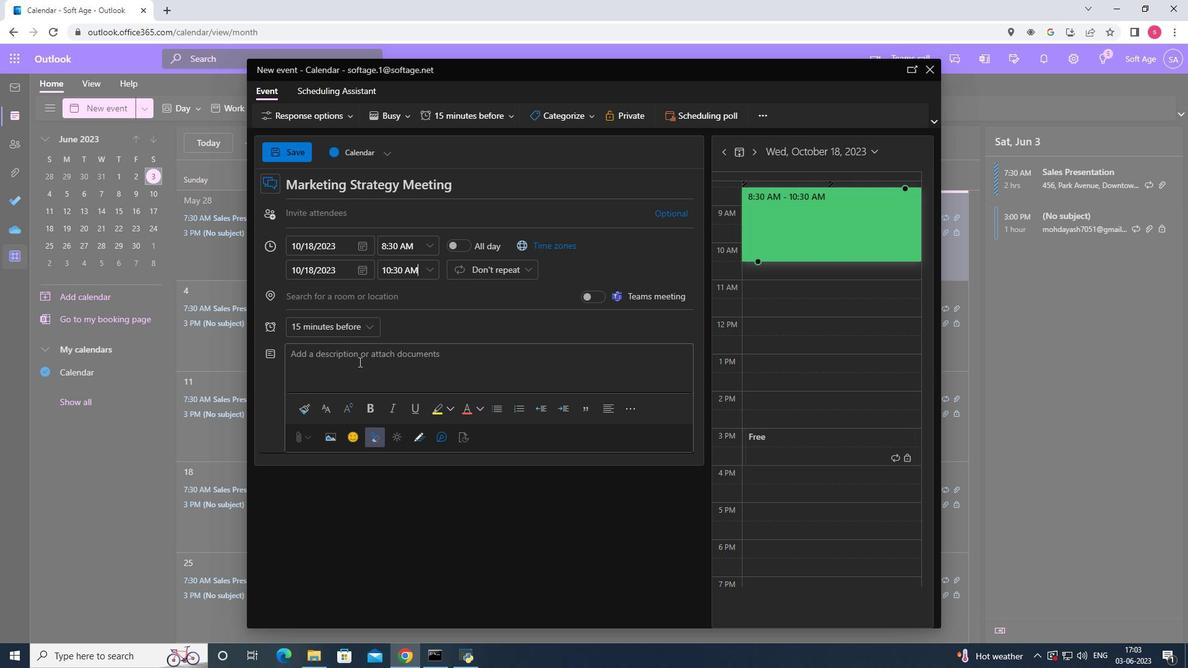 
Action: Key pressed <Key.shift>This<Key.space>session<Key.space>encourages<Key.space>active<Key.space>participation<Key.space>and<Key.space>engagement<Key.space>from<Key.space>all<Key.space>attendees<Key.space><Key.backspace>.<Key.space><Key.shift>After<Key.space>each<Key.space>presentation<Key.space><Key.backspace>,<Key.space>there<Key.space>will<Key.space>be<Key.space>a<Key.space>brief<Key.space>discussion<Key.space>where<Key.space>participants<Key.space>can<Key.space>sher<Key.backspace><Key.backspace>are<Key.space>their<Key.space>observationd<Key.backspace>s<Key.space><Key.backspace>,<Key.space>ask<Key.space>questions,<Key.space>and<Key.space>exchange<Key.space>tips<Key.space>and<Key.space>techniques.<Key.space>the<Key.space>collaborative<Key.space>environment<Key.space>allows<Key.space>for<Key.space>a<Key.space>rich<Key.space>learning<Key.space>experience<Key.space>as<Key.backspace><Key.backspace><Key.backspace>,<Key.space>as<Key.space>participants<Key.space>can<Key.space>learn<Key.space>from<Key.space>one<Key.space>another's<Key.space>strengths<Key.space>and<Key.space>challenges.
Screenshot: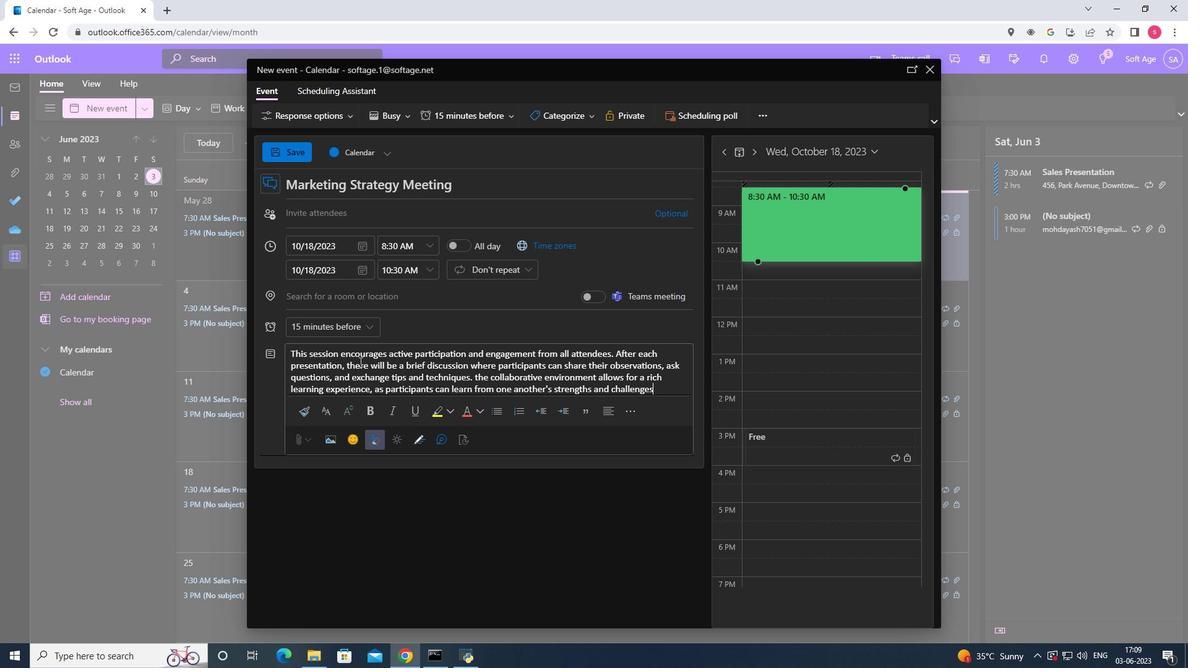 
Action: Mouse moved to (585, 111)
Screenshot: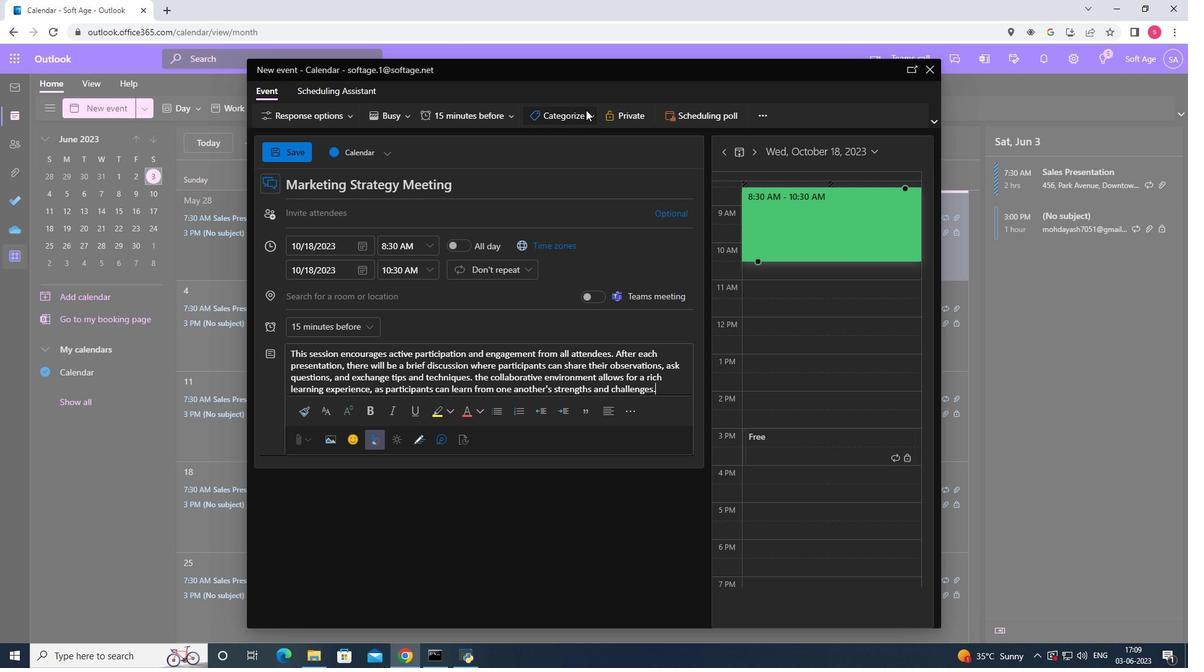 
Action: Mouse pressed left at (585, 111)
Screenshot: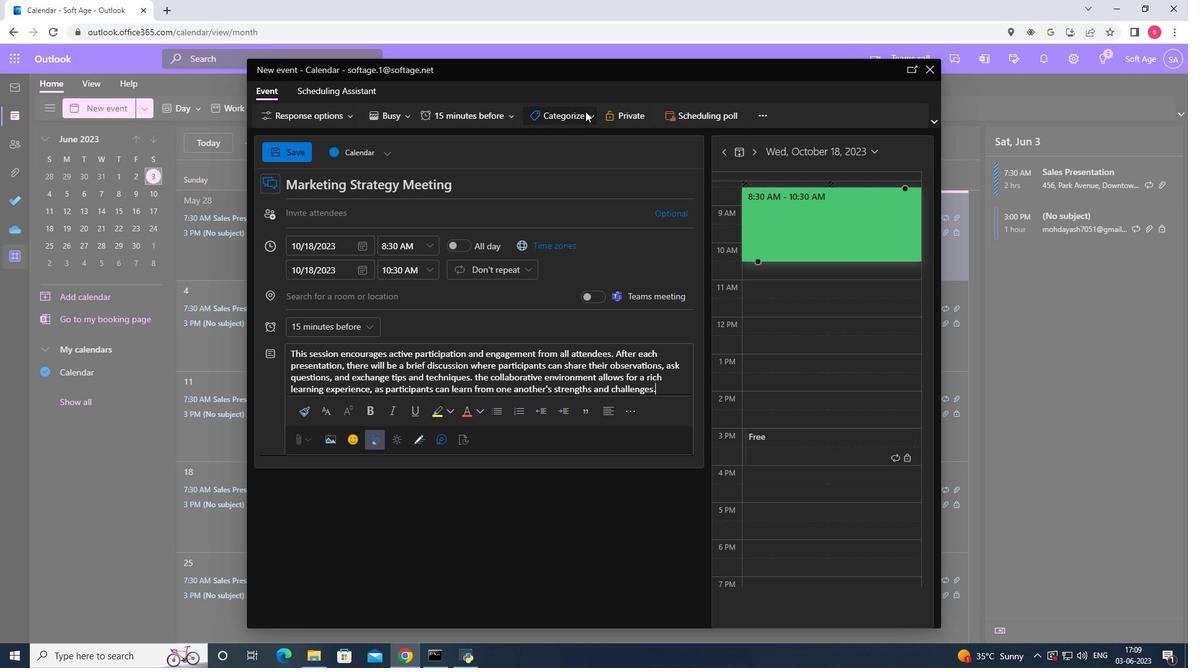 
Action: Mouse moved to (568, 239)
Screenshot: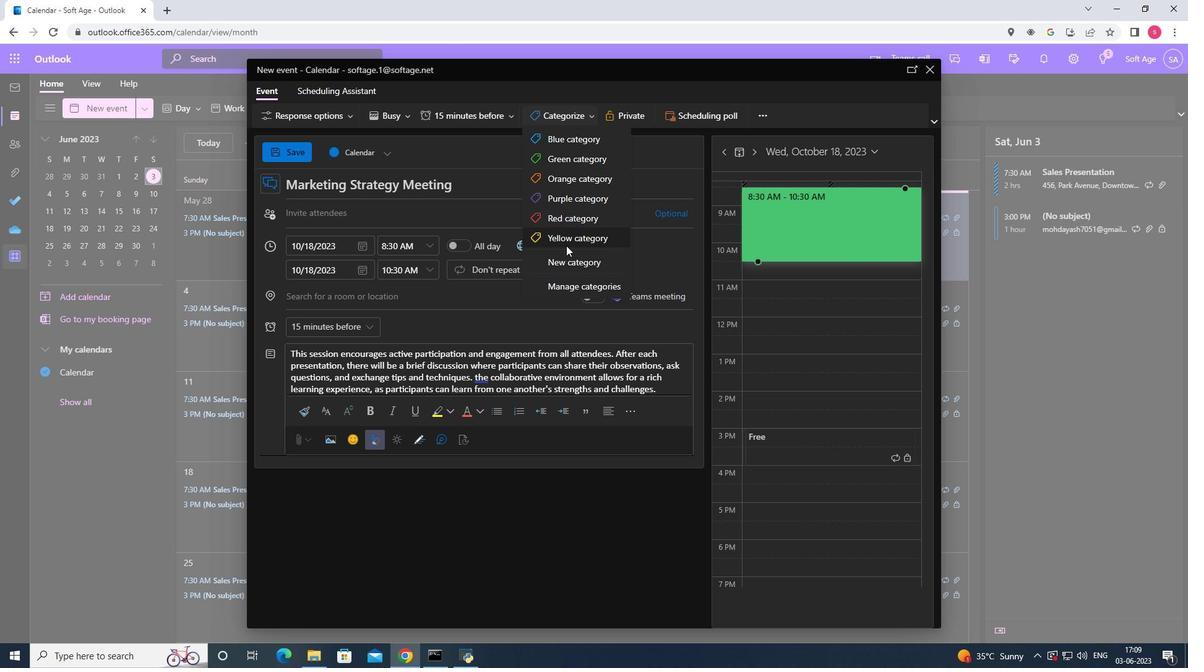
Action: Mouse pressed left at (568, 239)
Screenshot: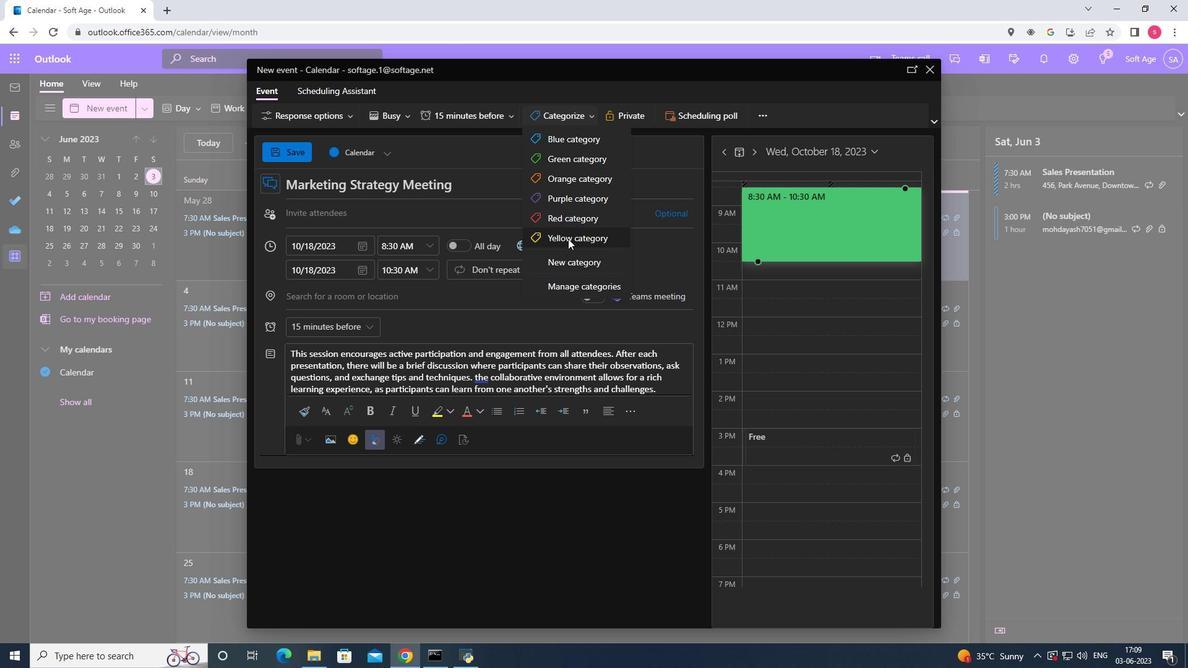 
Action: Mouse moved to (448, 293)
Screenshot: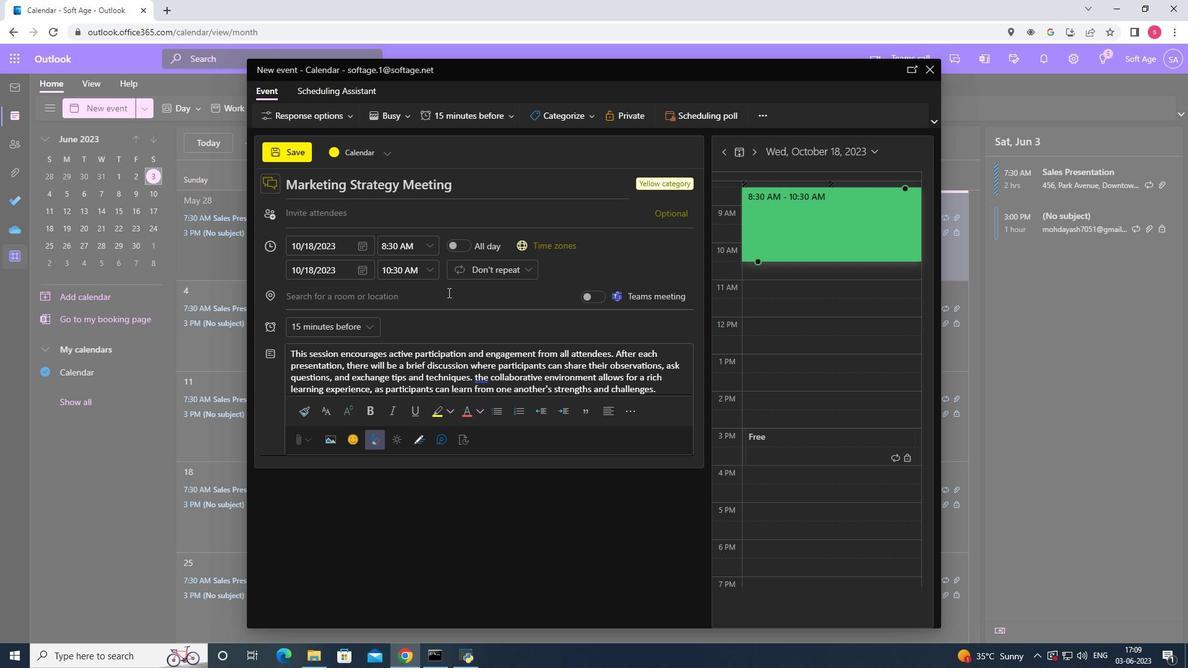 
Action: Mouse pressed left at (448, 293)
Screenshot: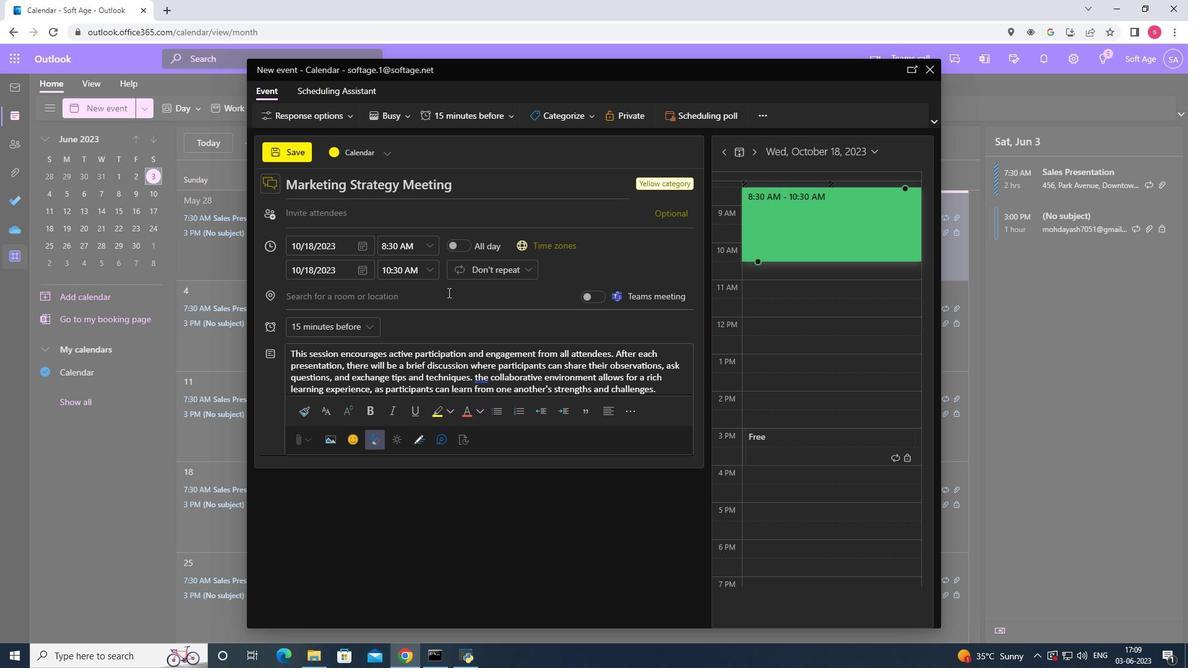
Action: Key pressed 321<Key.space>re<Key.backspace><Key.backspace><Key.shift>Reti<Key.backspace>r<Key.backspace>iro<Key.space><Key.shift>Park<Key.space><Key.backspace>,<Key.space><Key.shift><Key.shift><Key.shift><Key.shift><Key.shift>Madrid,<Key.space><Key.shift><Key.shift><Key.shift><Key.shift><Key.shift><Key.shift><Key.shift><Key.shift><Key.shift><Key.shift><Key.shift><Key.shift>Spain
Screenshot: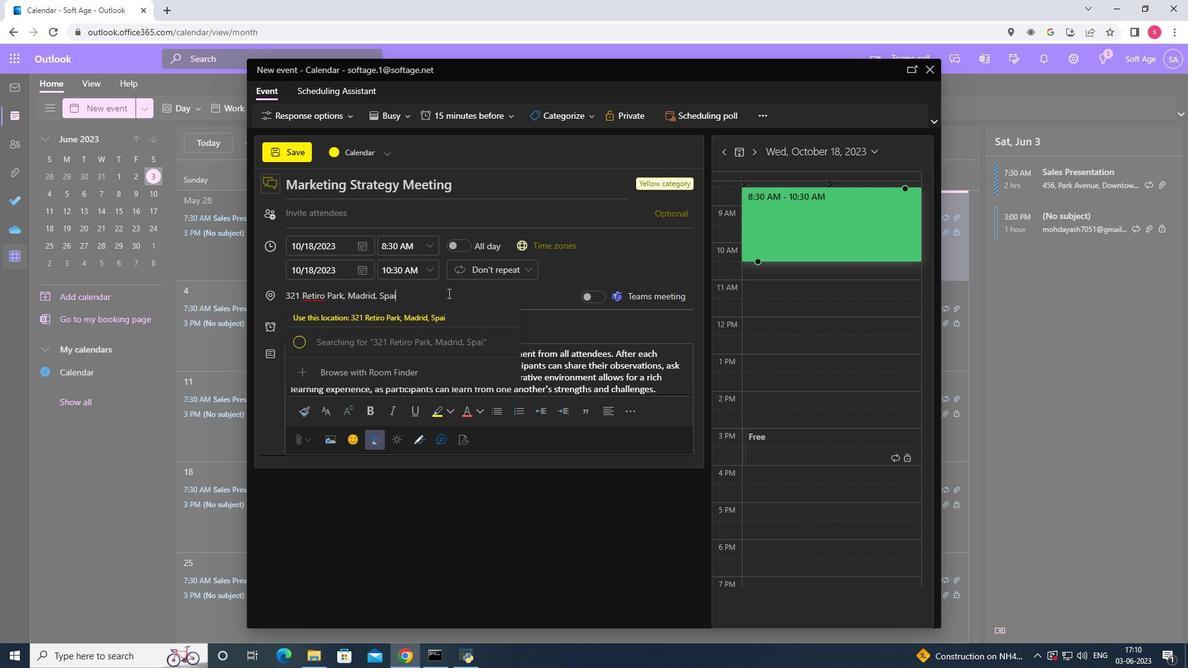 
Action: Mouse moved to (445, 321)
Screenshot: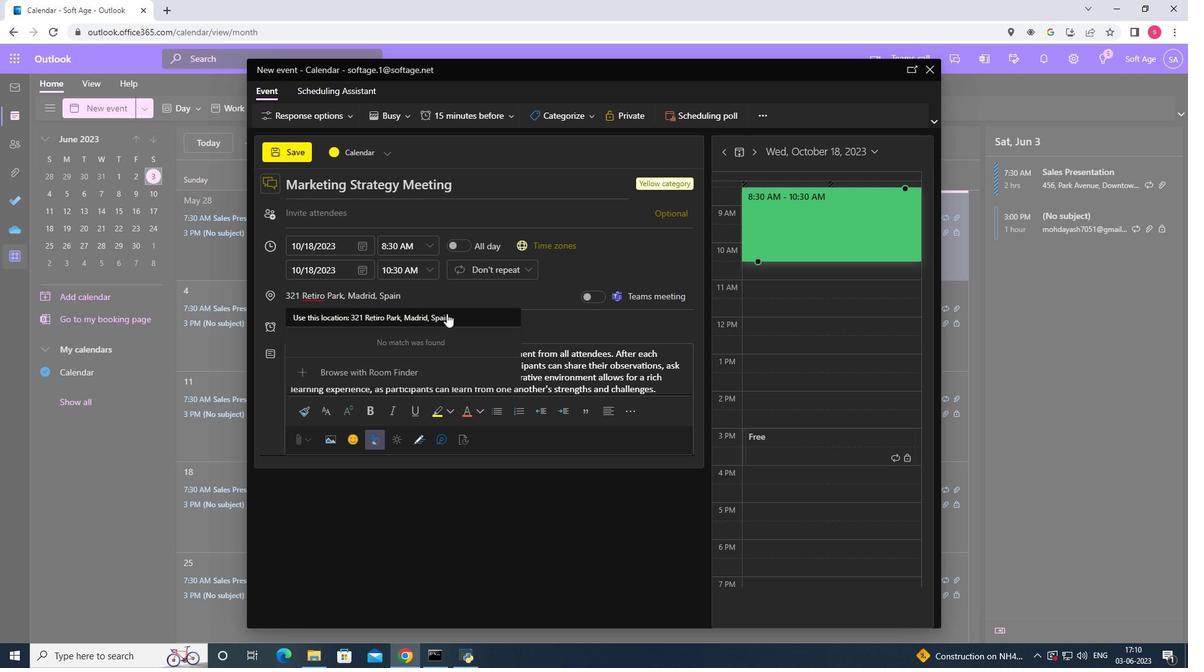 
Action: Mouse pressed left at (445, 321)
Screenshot: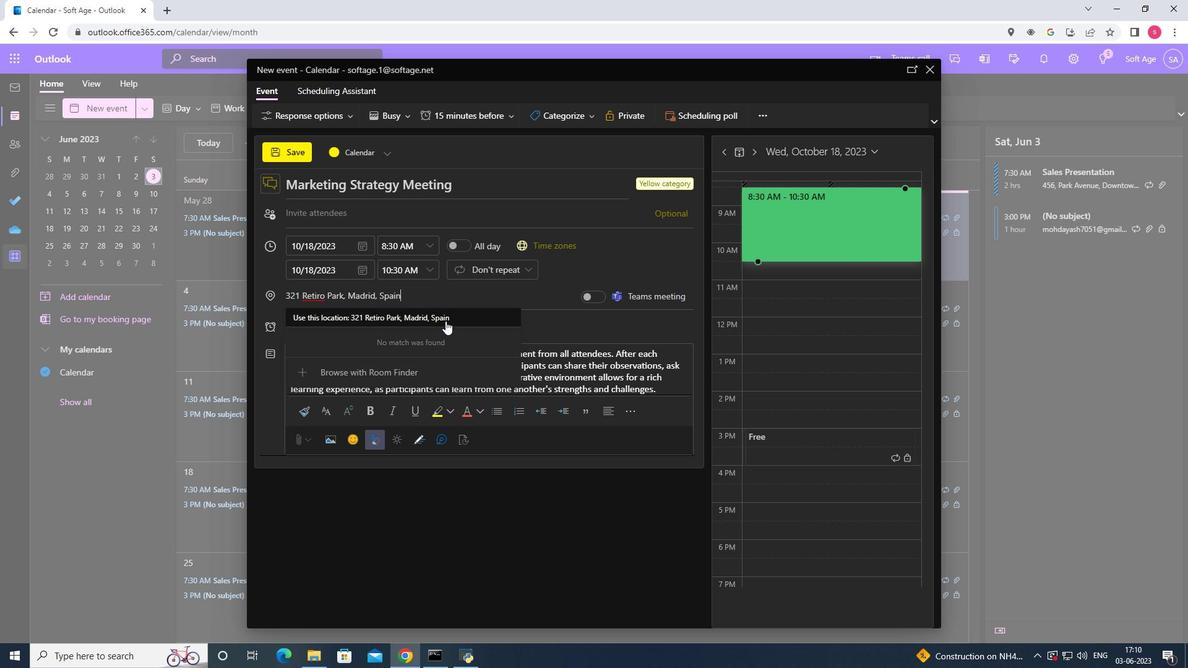 
Action: Mouse moved to (413, 216)
Screenshot: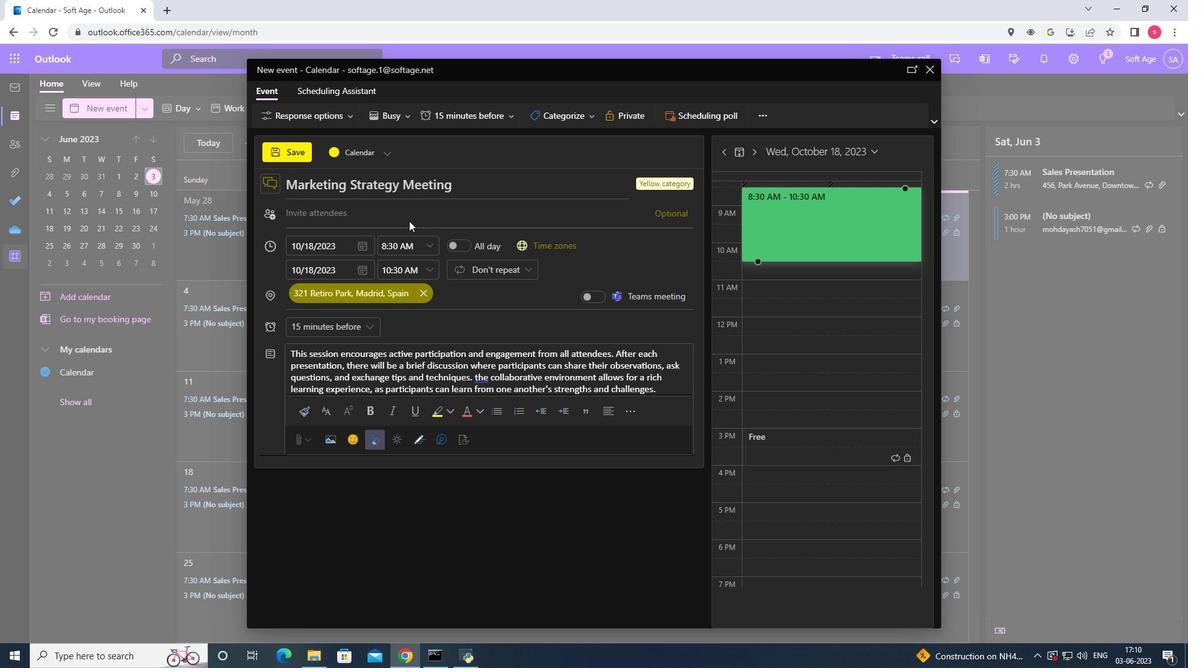
Action: Mouse pressed left at (413, 216)
Screenshot: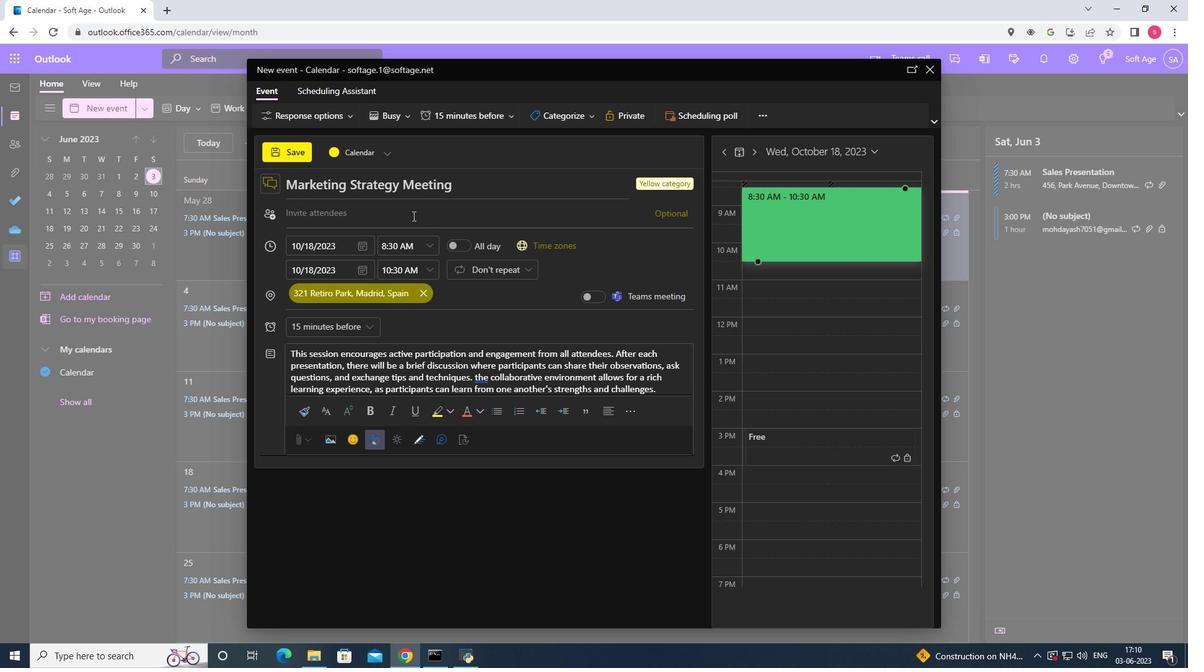 
Action: Key pressed softage.7<Key.backspace>6<Key.shift><Key.shift><Key.shift><Key.shift><Key.shift><Key.shift><Key.shift><Key.shift><Key.shift><Key.shift><Key.shift><Key.shift><Key.shift><Key.shift><Key.shift><Key.shift><Key.shift><Key.shift><Key.shift><Key.shift><Key.shift><Key.shift>@
Screenshot: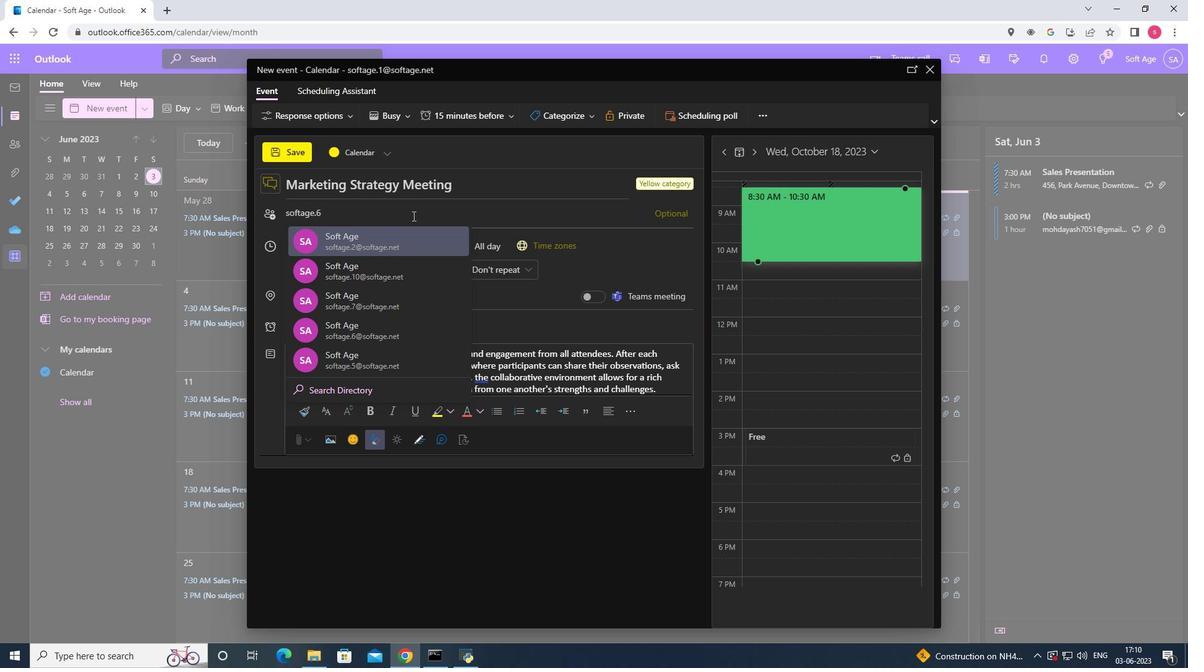 
Action: Mouse moved to (419, 242)
Screenshot: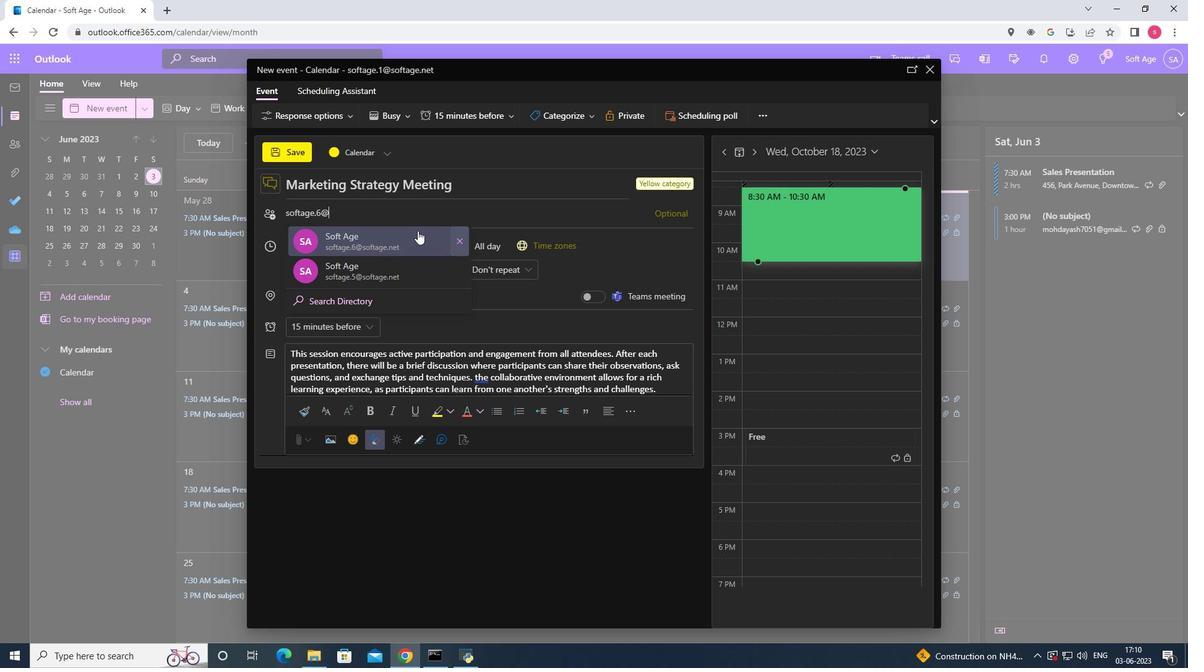 
Action: Mouse pressed left at (419, 242)
Screenshot: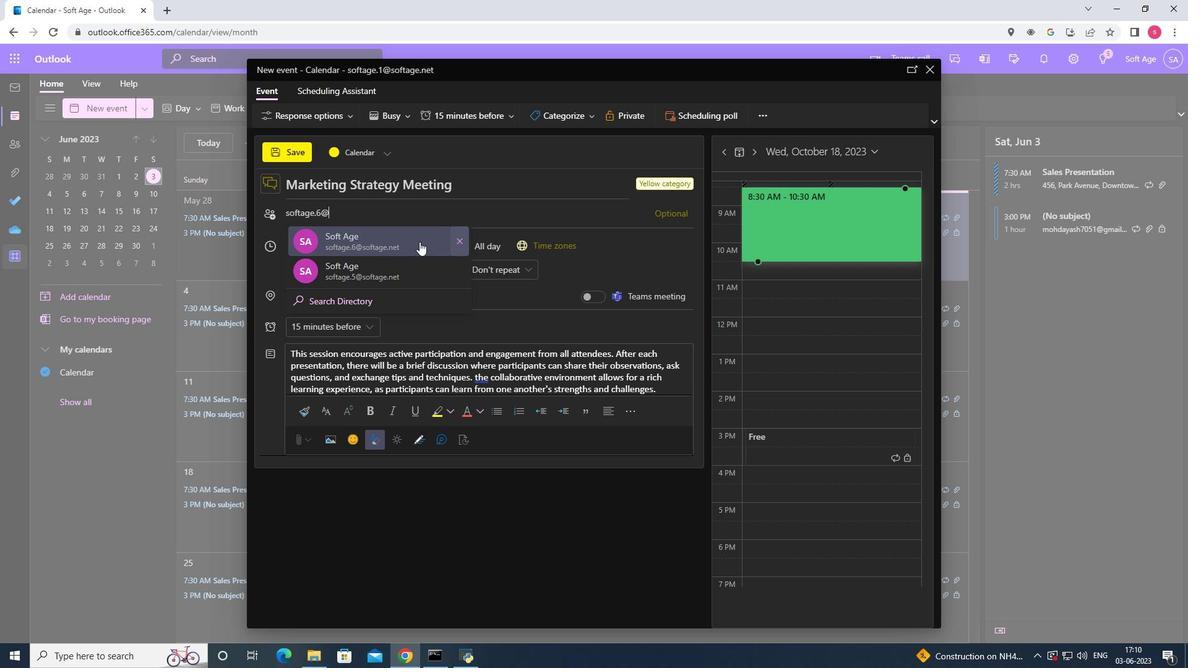 
Action: Key pressed softage.7<Key.shift><Key.shift><Key.shift><Key.shift><Key.shift><Key.shift><Key.shift><Key.shift><Key.shift><Key.shift><Key.shift><Key.shift>@
Screenshot: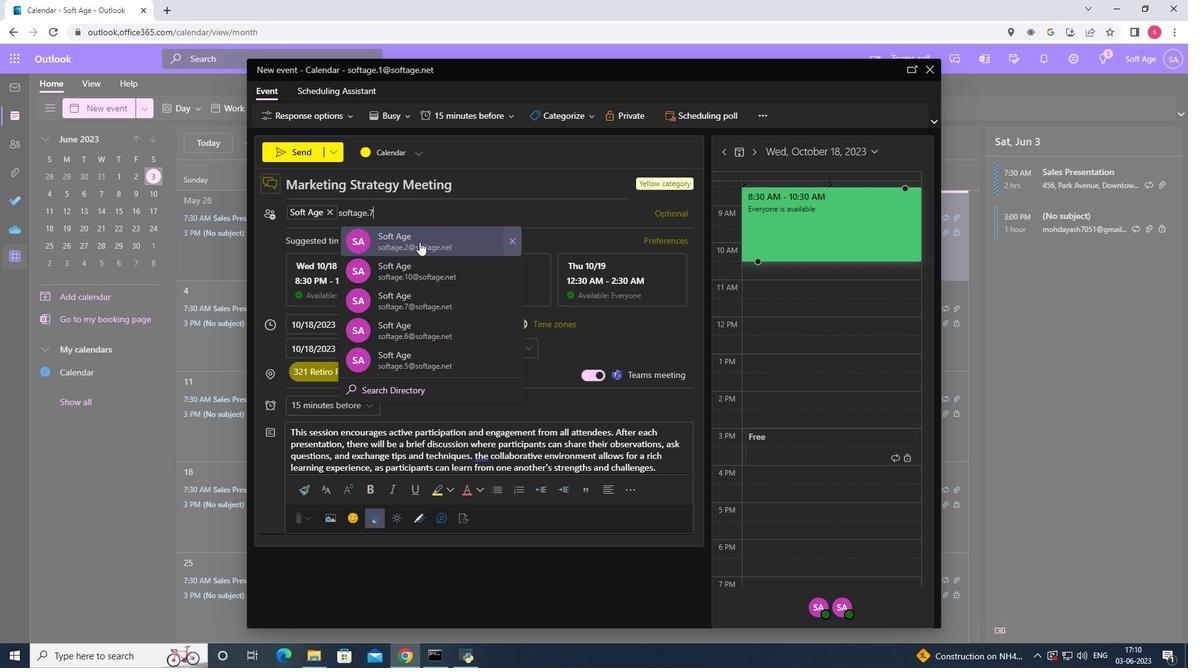 
Action: Mouse pressed left at (419, 242)
Screenshot: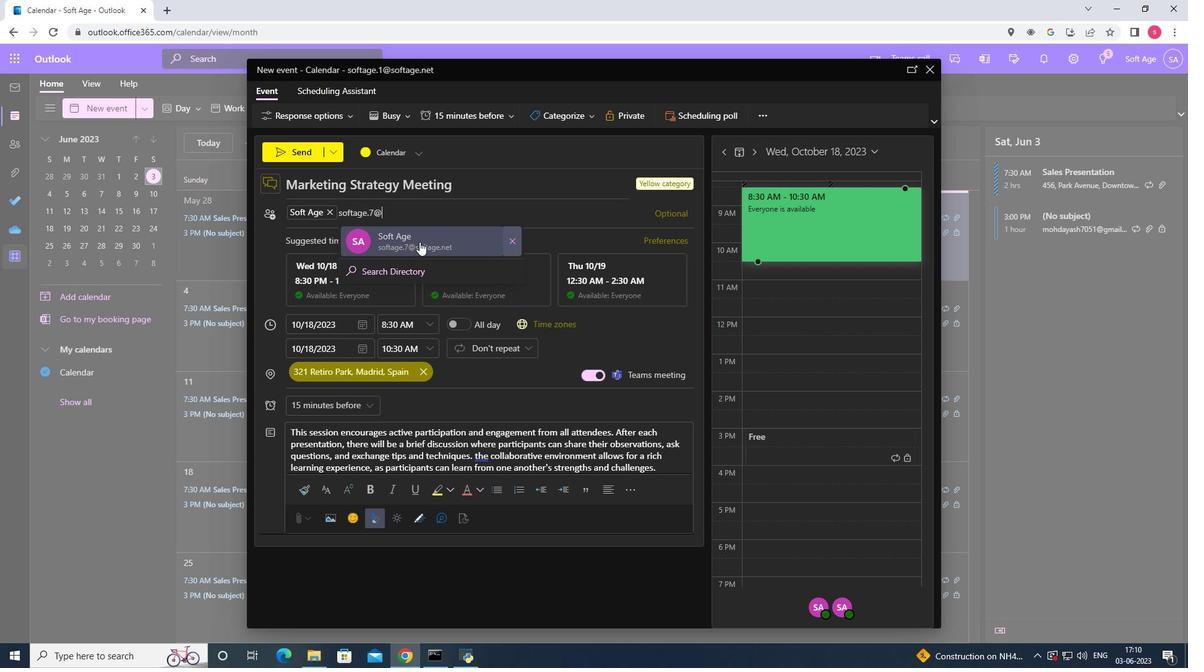 
Action: Mouse moved to (317, 213)
Screenshot: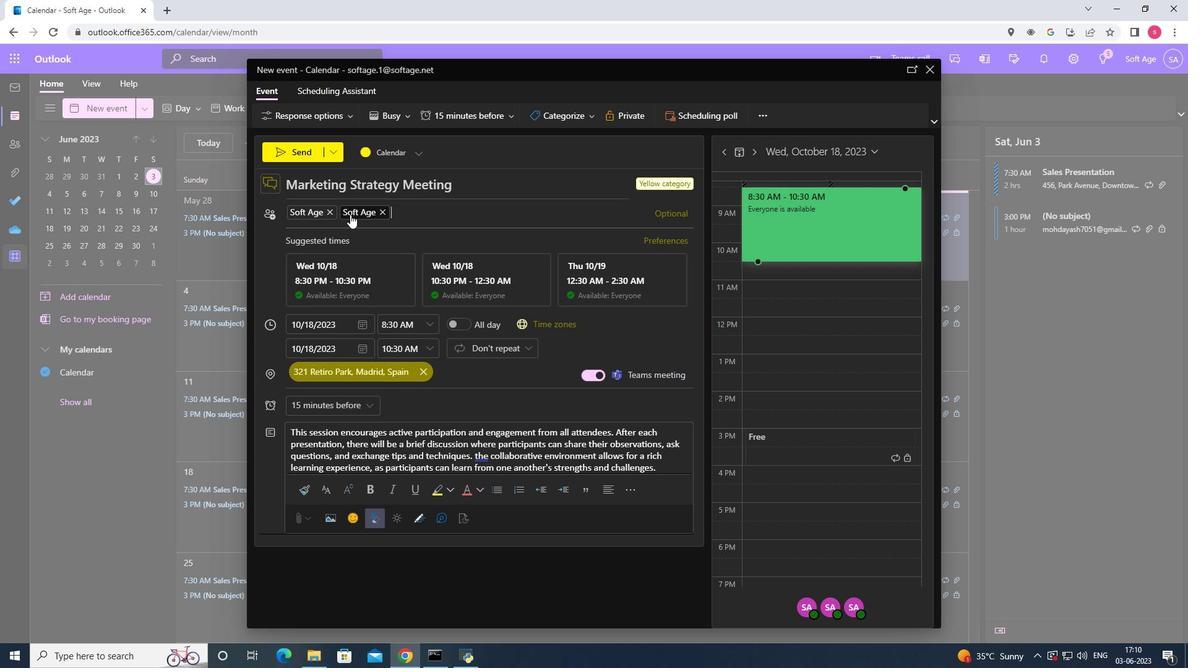 
Action: Mouse pressed left at (317, 213)
Screenshot: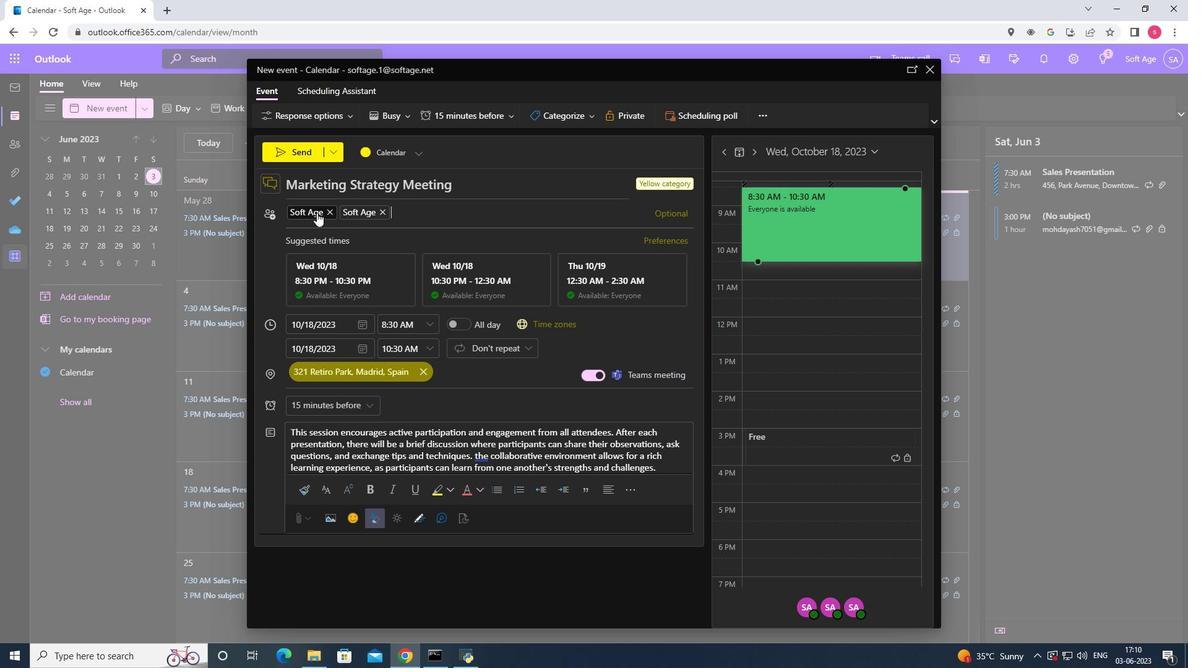 
Action: Mouse moved to (298, 209)
Screenshot: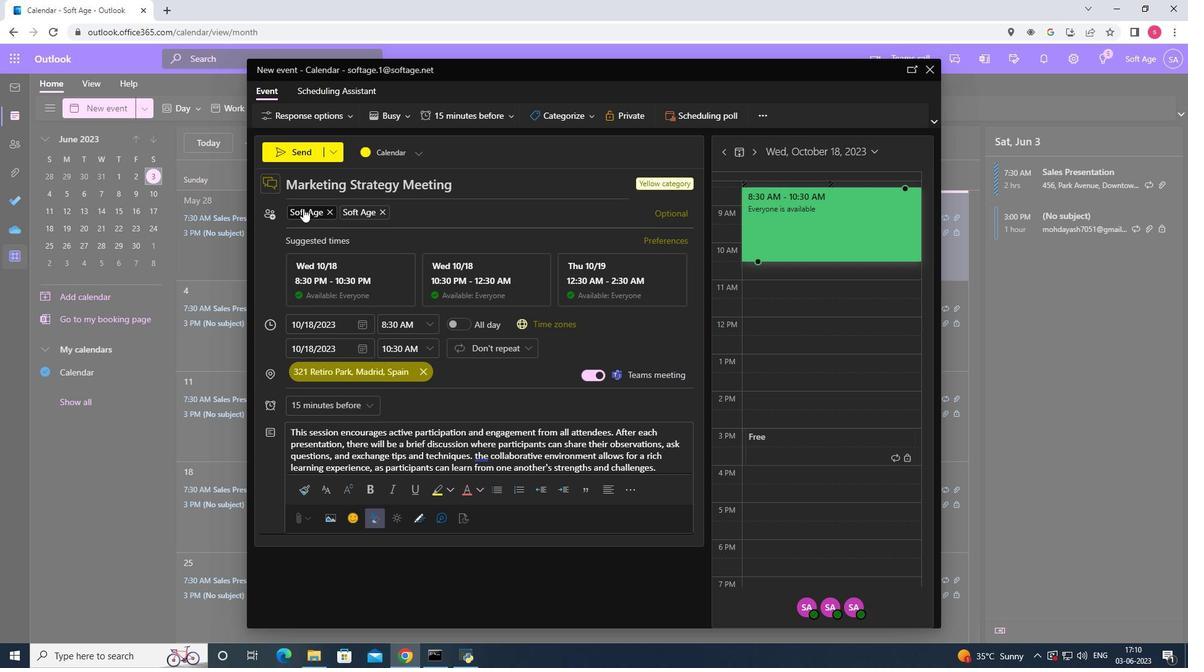 
Action: Mouse pressed left at (298, 209)
Screenshot: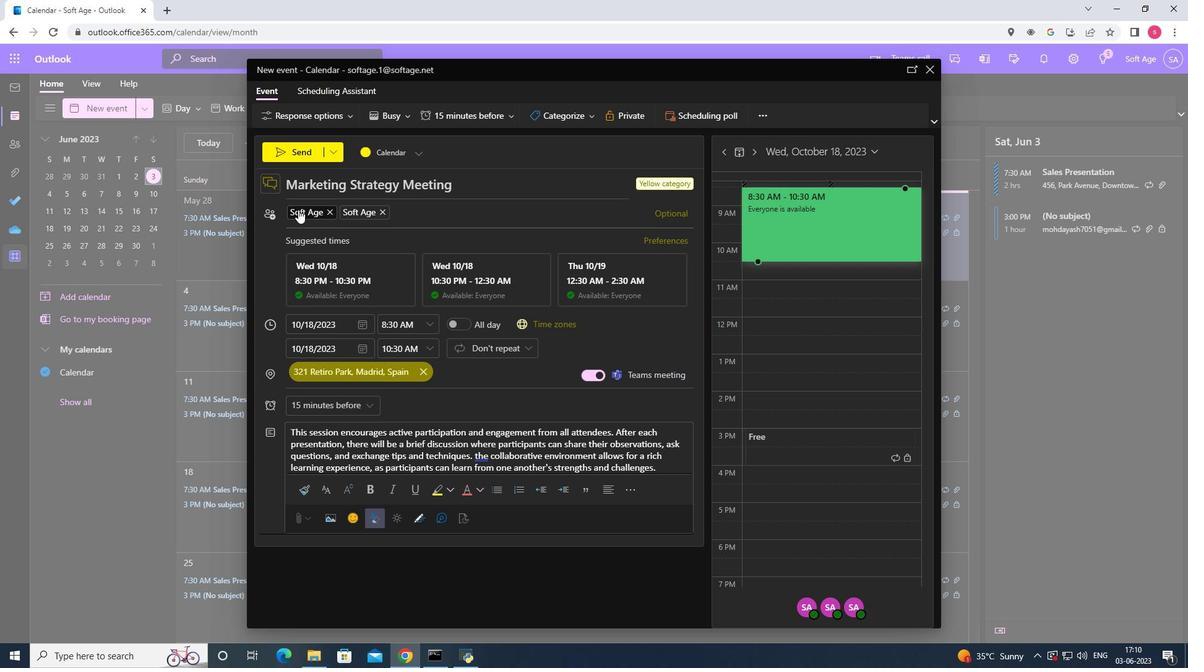 
Action: Mouse moved to (370, 409)
Screenshot: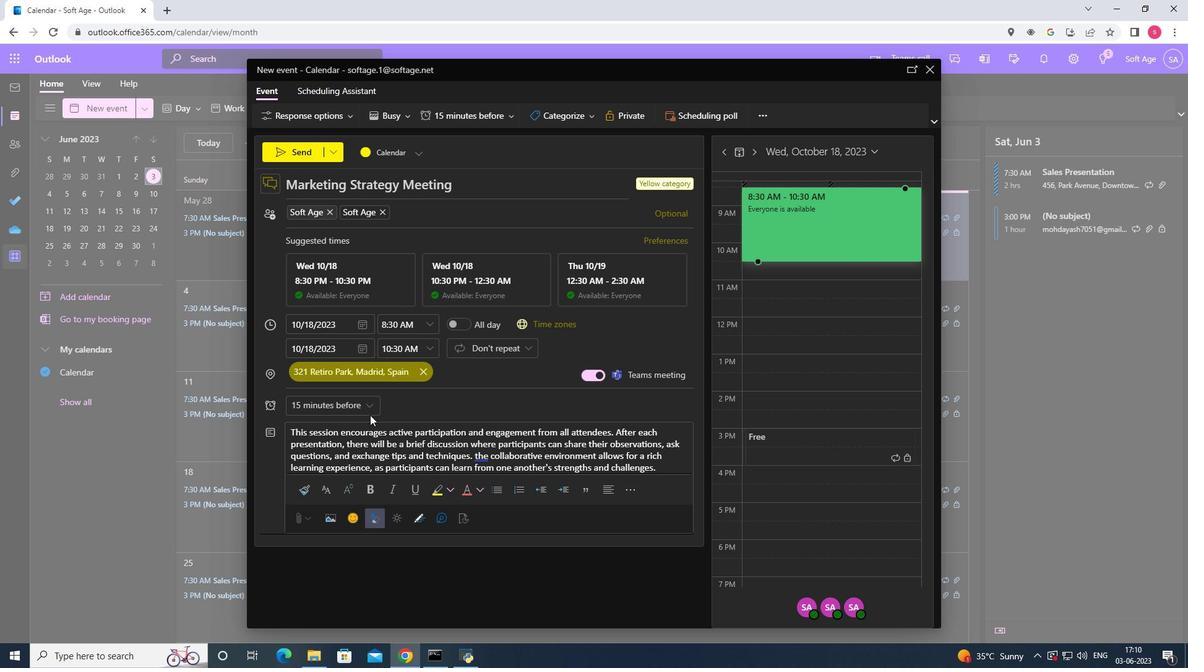 
Action: Mouse pressed left at (370, 409)
Screenshot: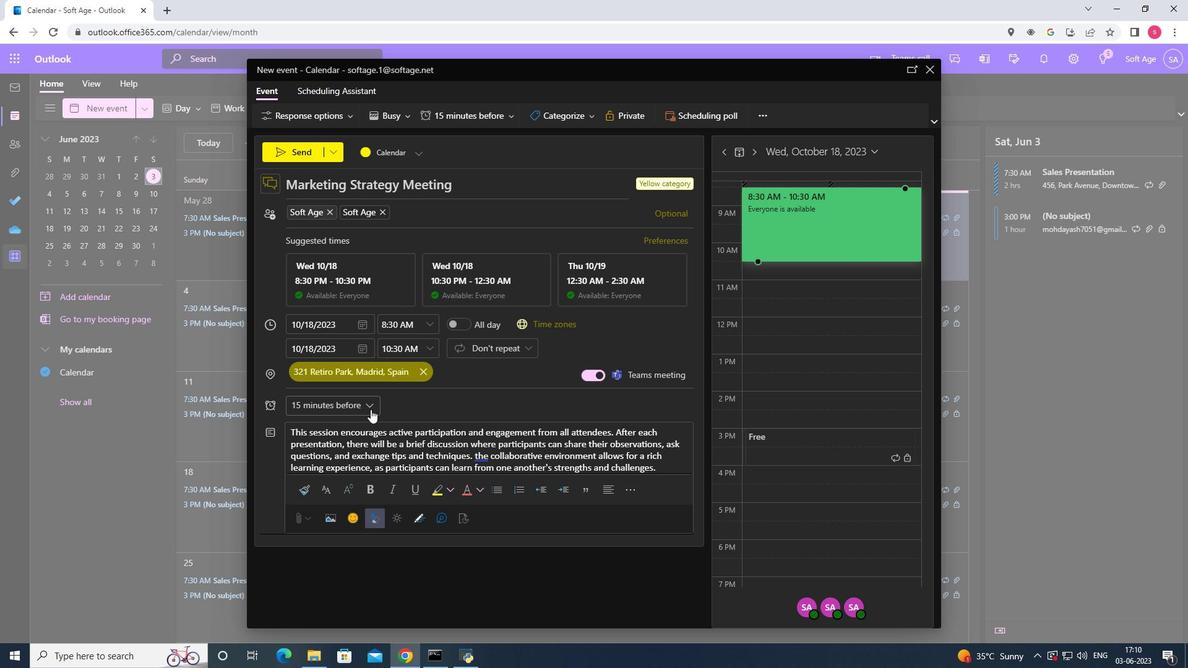 
Action: Mouse moved to (344, 361)
Screenshot: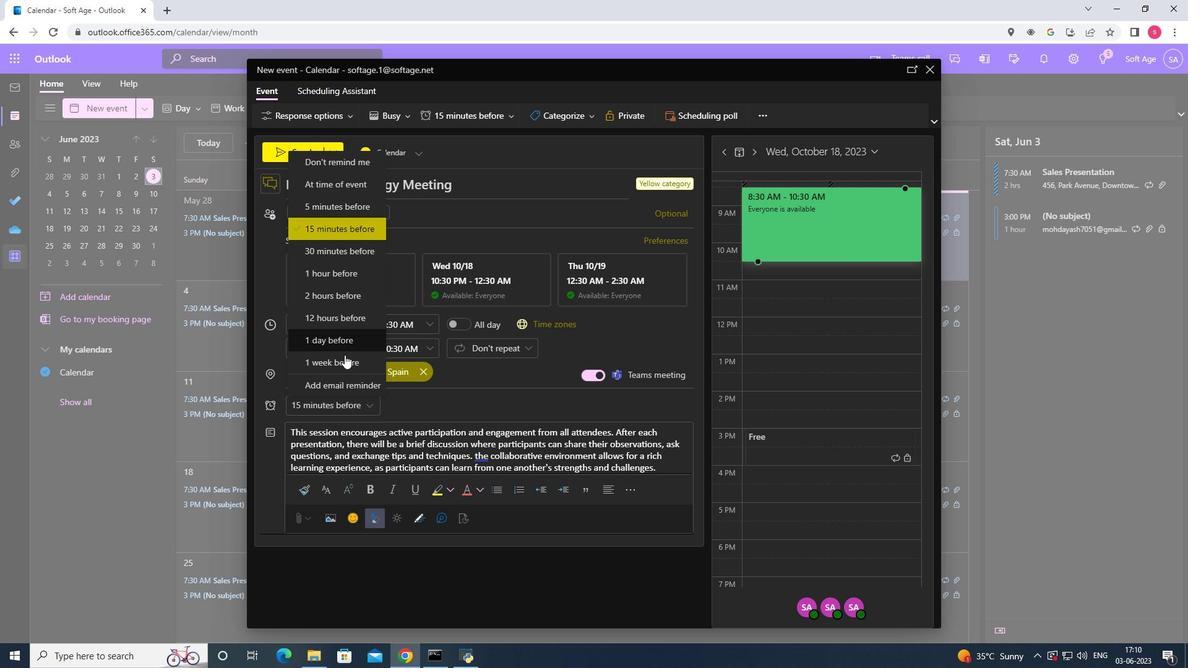 
Action: Mouse pressed left at (344, 361)
Screenshot: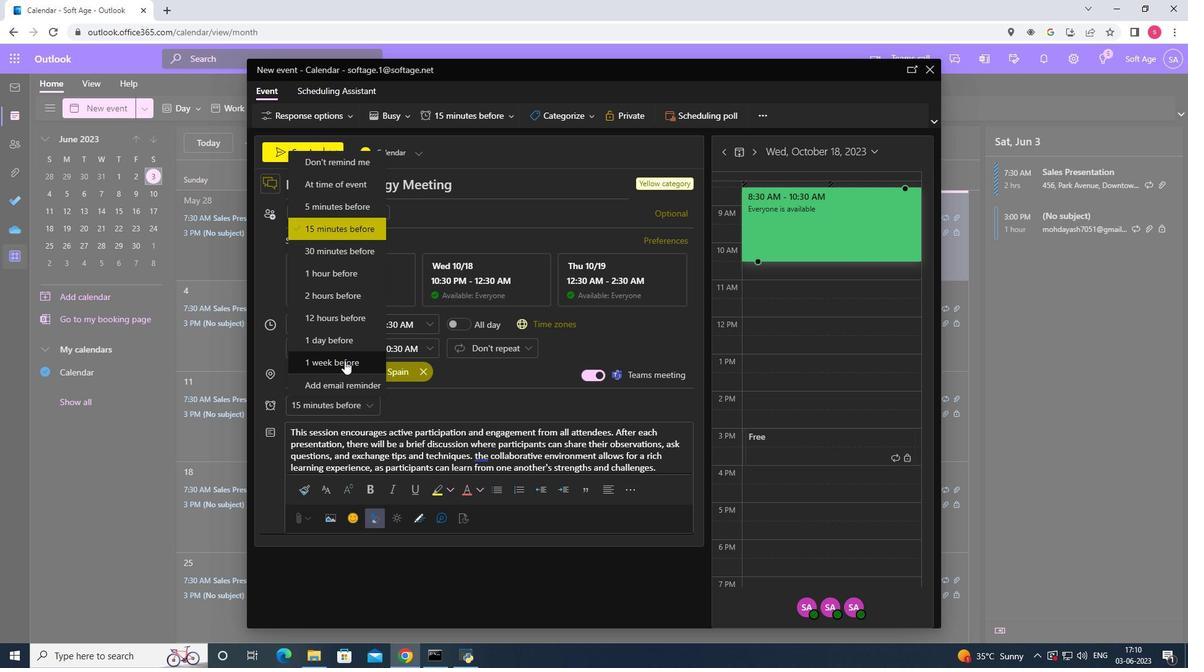 
Action: Mouse moved to (304, 154)
Screenshot: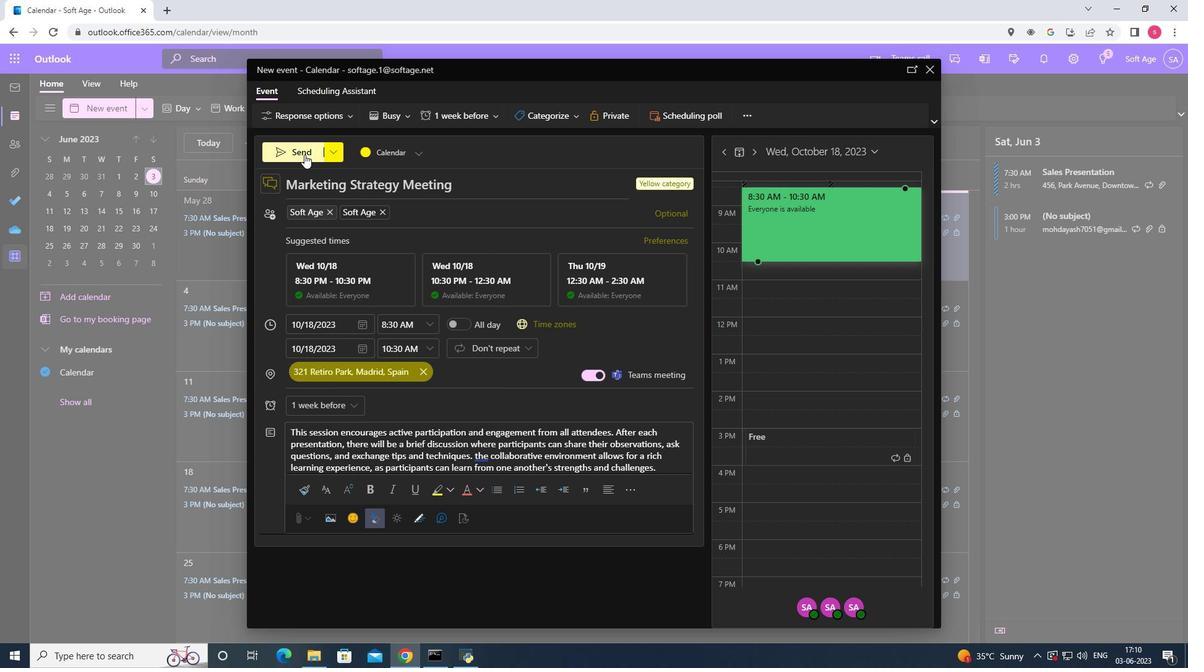 
Action: Mouse pressed left at (304, 154)
Screenshot: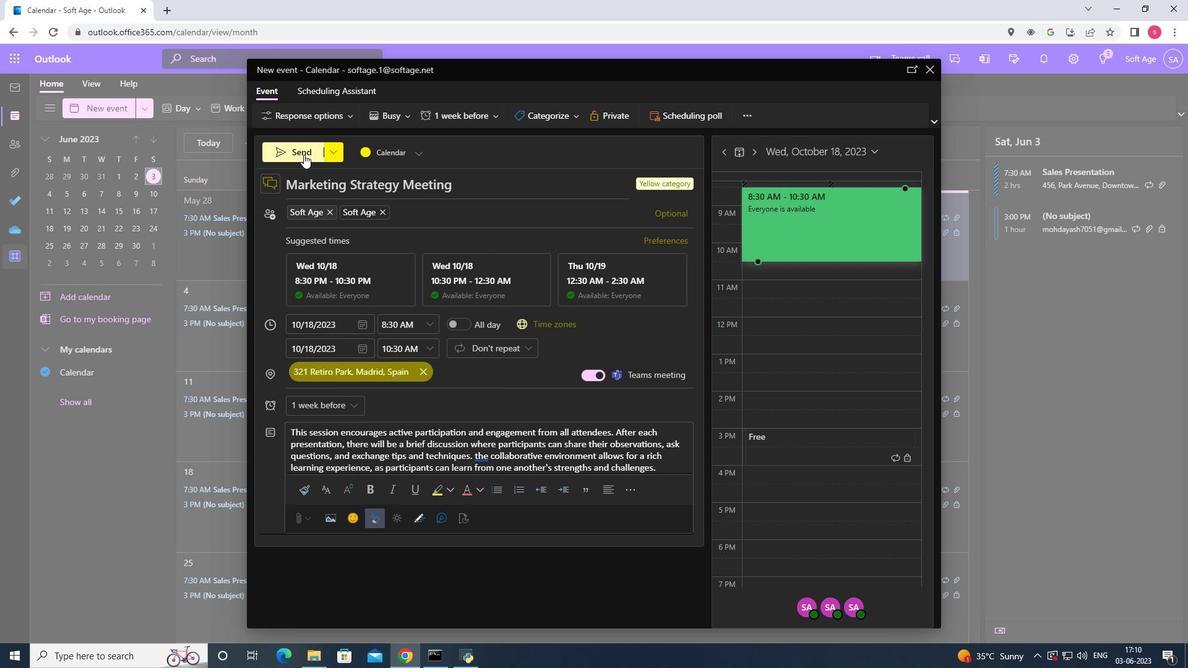 
